 Task: Open a blank sheet, save the file as worklifeintg.doc Add Heading 'Techniques for managing work-life integration: 'Techniques for managing work-life integration:  Add the following points with tick bulletsAdd the following points with tick bullets 	Set boundaries_x000D_
	Prioritize_x000D_
	Practice self-care_x000D_
Select the entire thext and change line spacing to  1.5 Select the entire text and apply  Outside Borders ,change the font size of heading and points to 26
Action: Mouse moved to (38, 76)
Screenshot: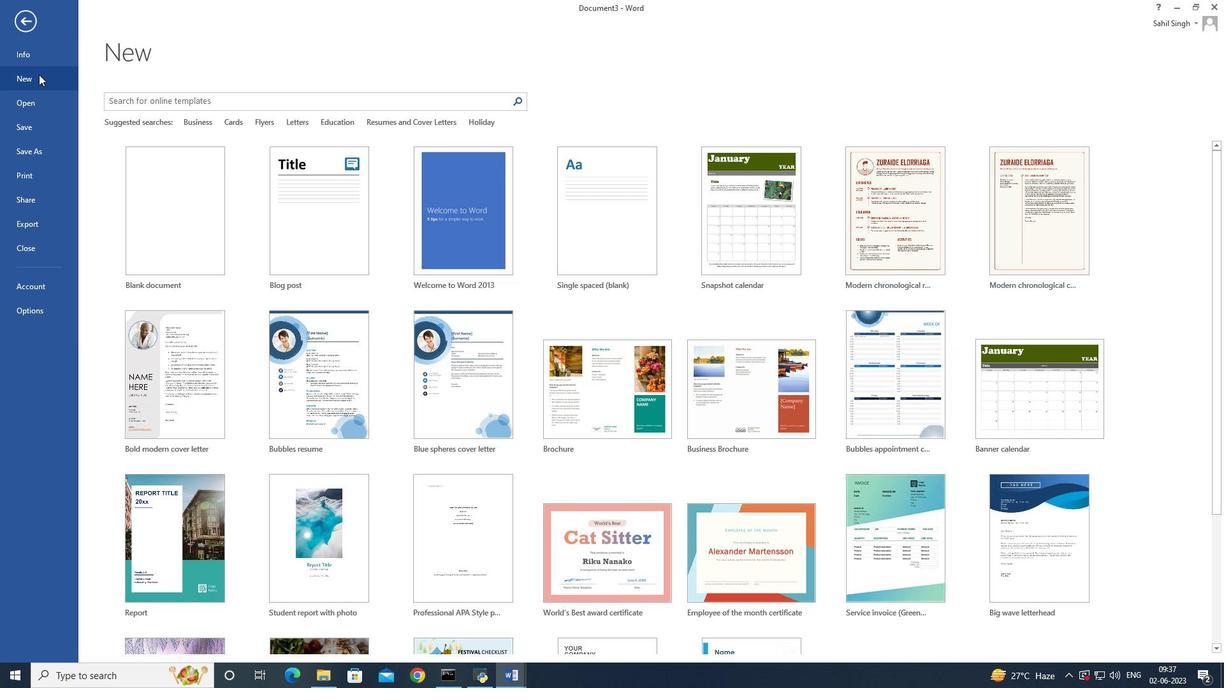 
Action: Mouse pressed left at (38, 76)
Screenshot: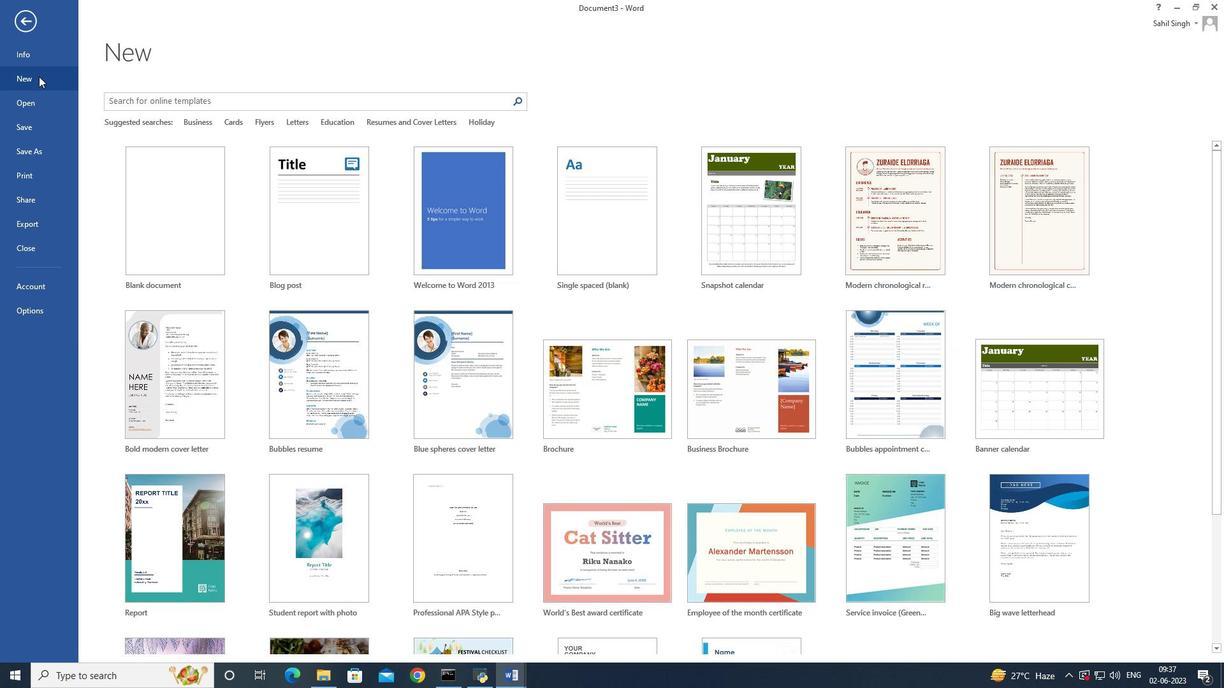 
Action: Mouse moved to (146, 181)
Screenshot: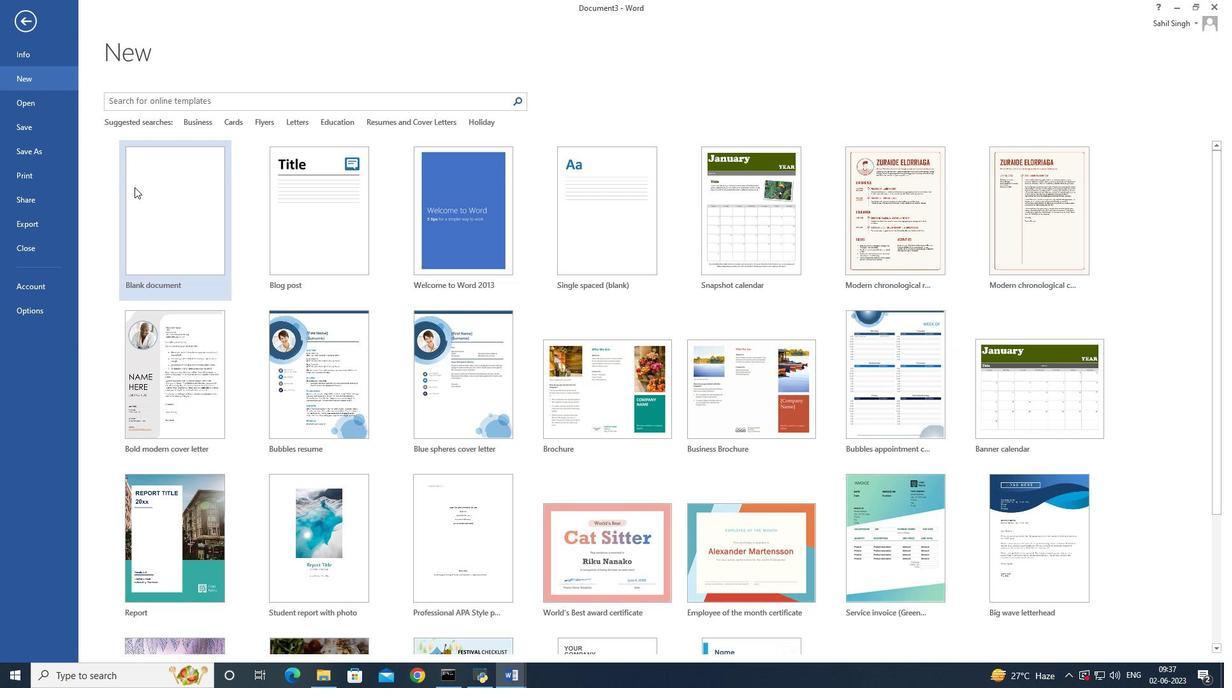 
Action: Mouse pressed left at (146, 181)
Screenshot: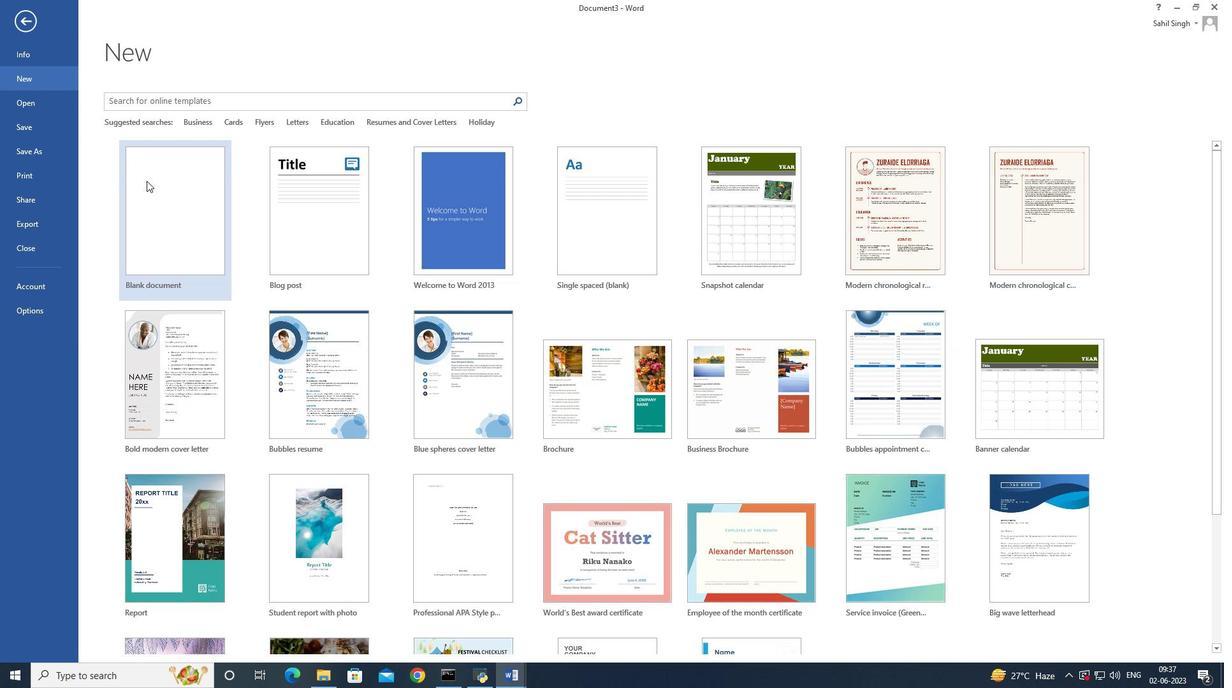 
Action: Mouse moved to (19, 22)
Screenshot: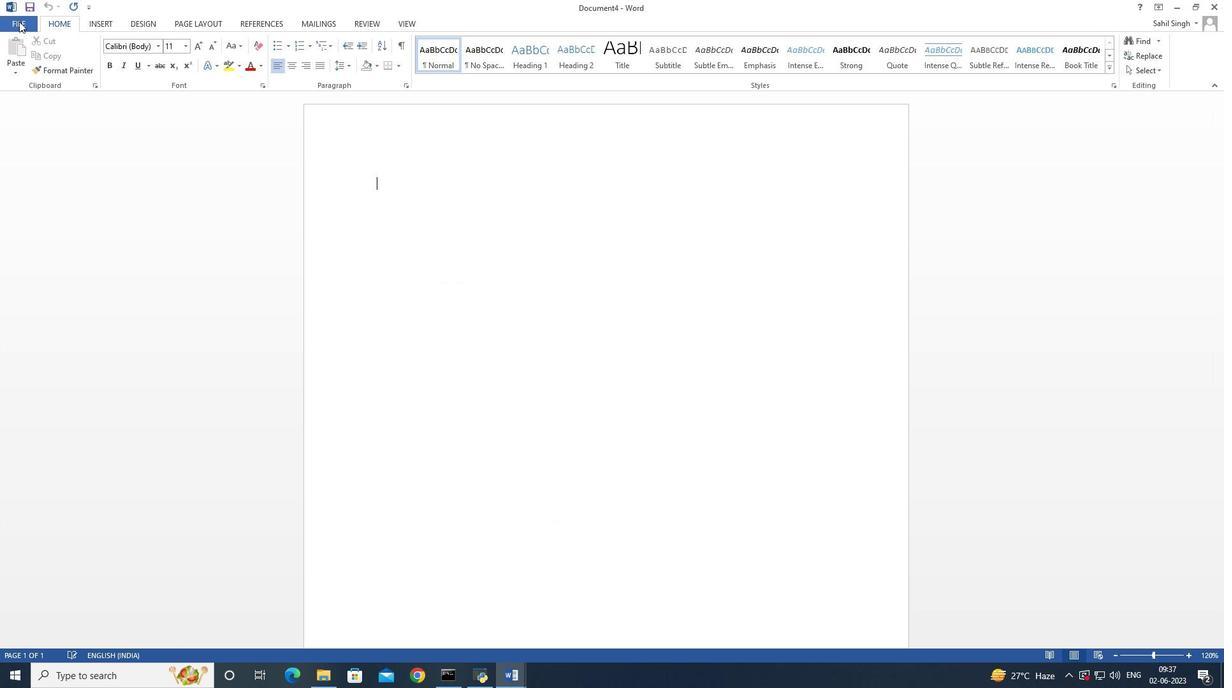 
Action: Mouse pressed left at (19, 22)
Screenshot: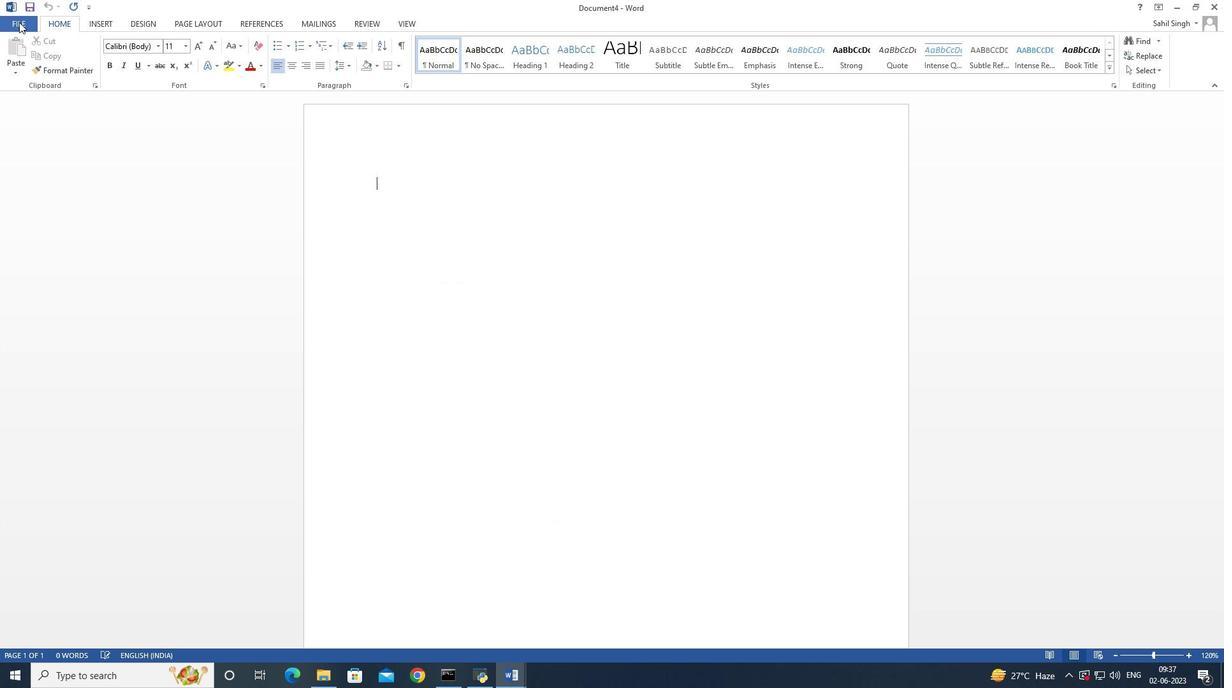 
Action: Mouse moved to (43, 153)
Screenshot: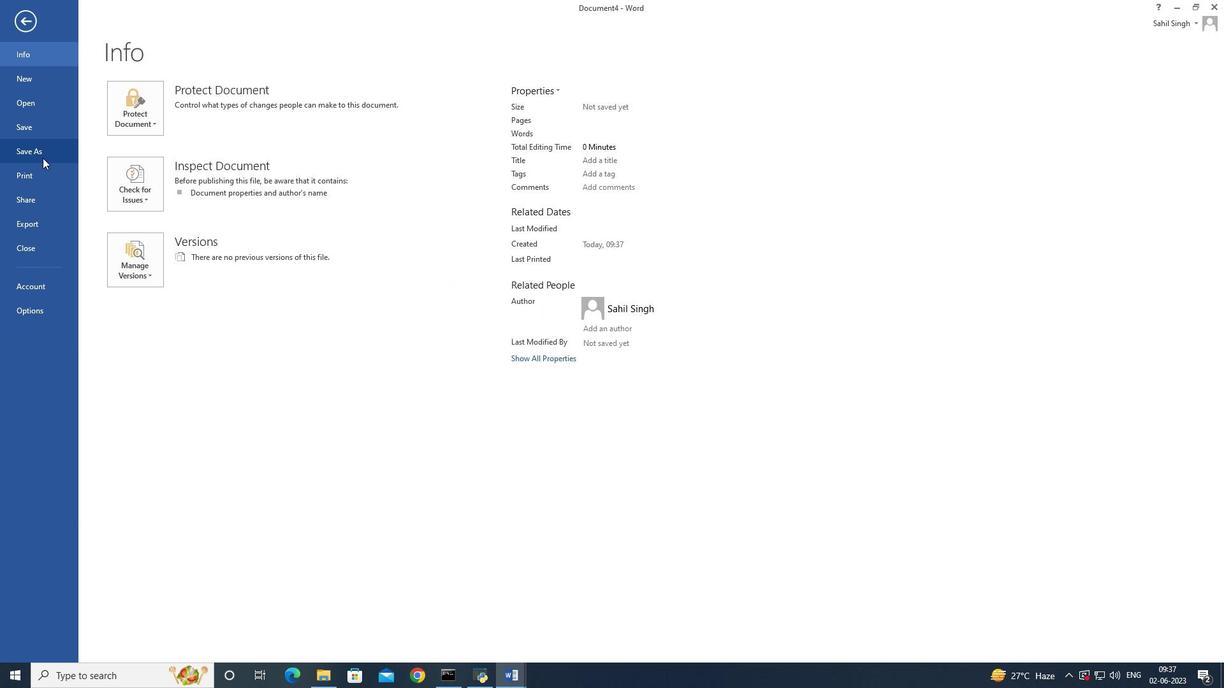 
Action: Mouse pressed left at (43, 153)
Screenshot: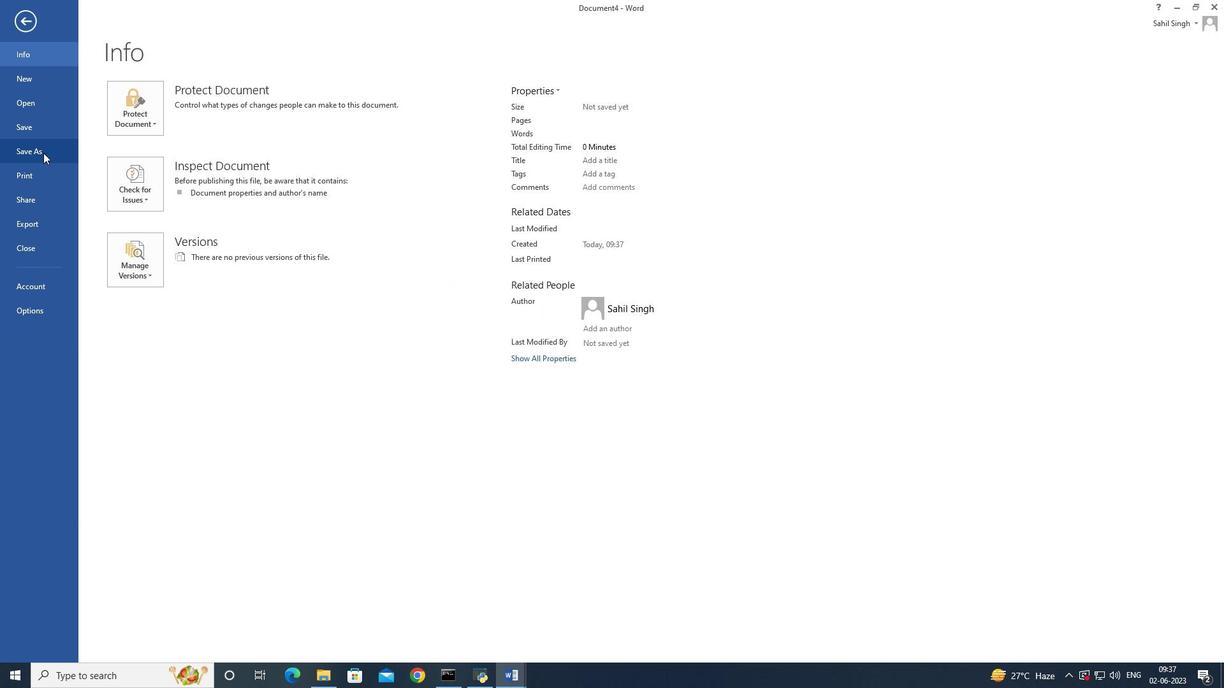 
Action: Mouse moved to (366, 137)
Screenshot: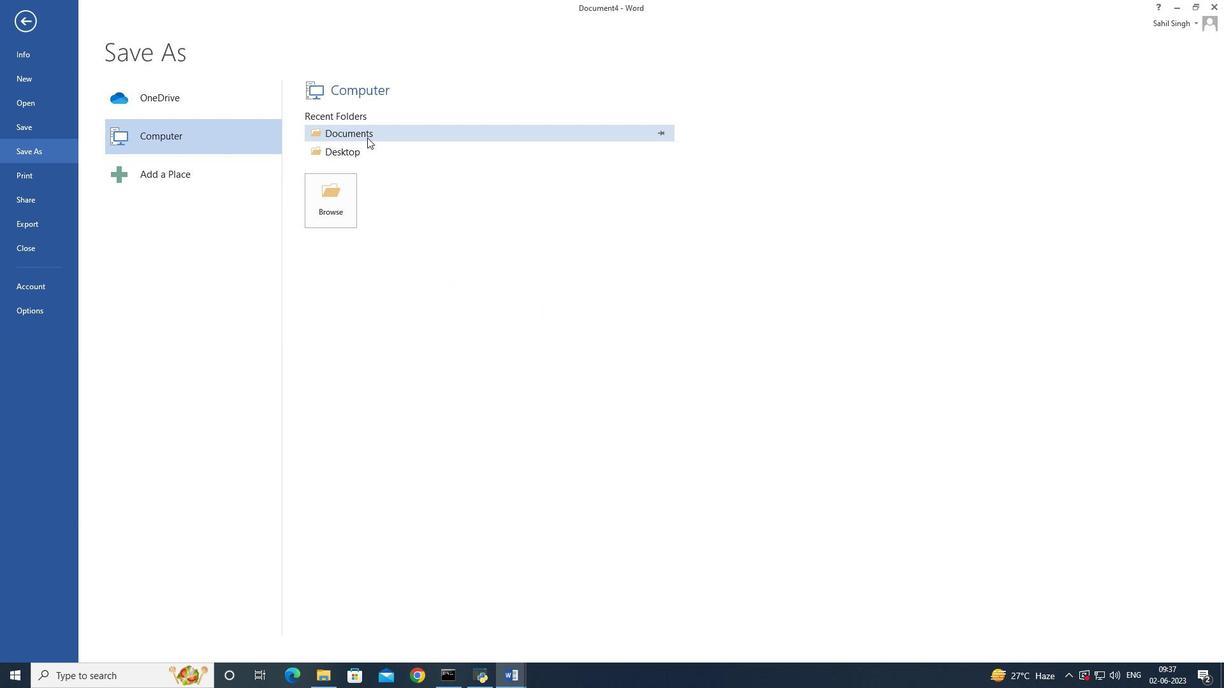 
Action: Mouse pressed left at (366, 137)
Screenshot: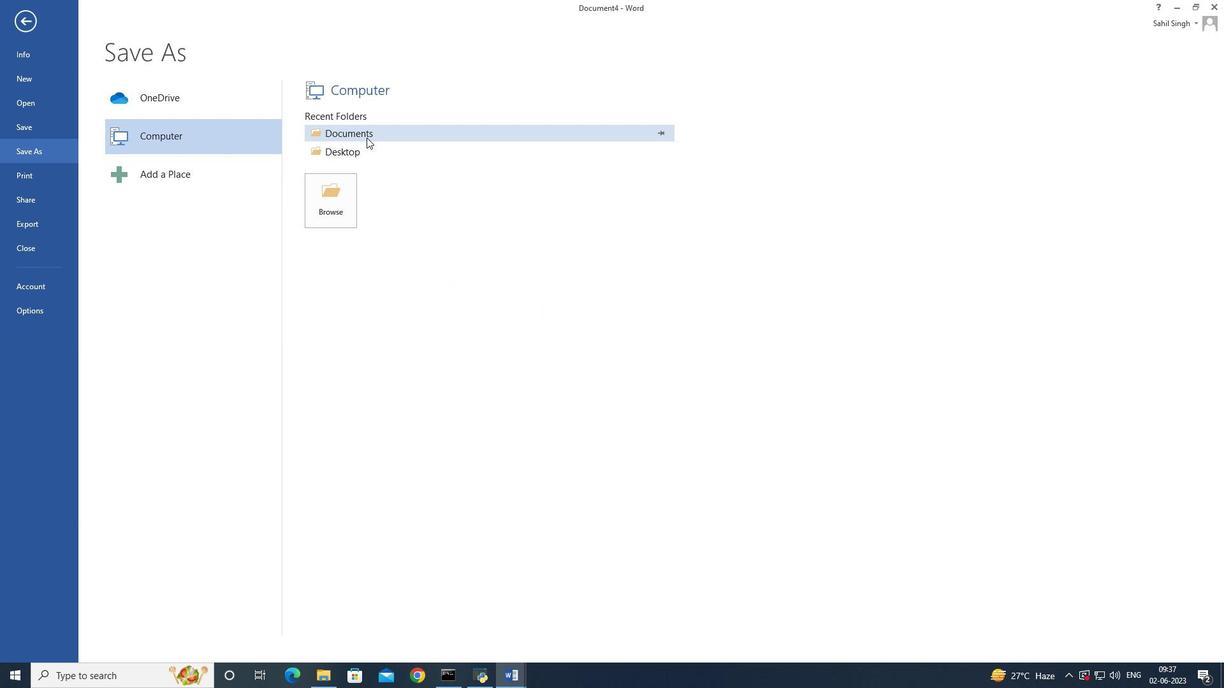 
Action: Mouse moved to (146, 286)
Screenshot: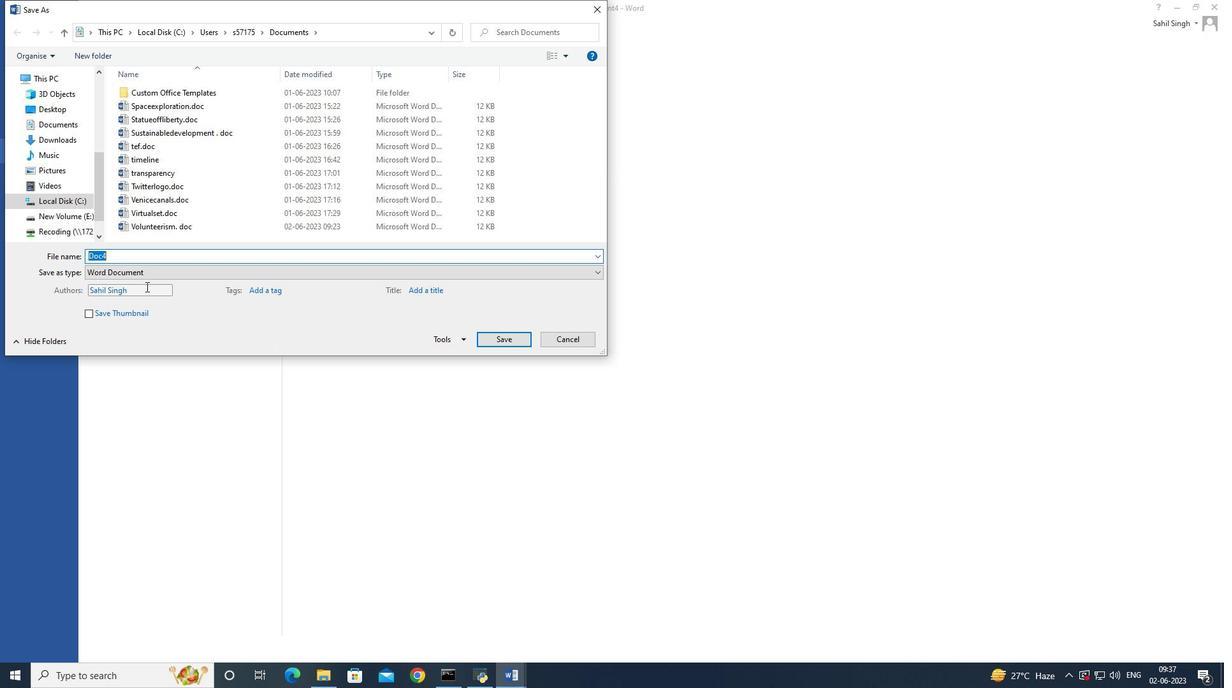
Action: Key pressed <Key.backspace><Key.shift>Worklifeintg,<Key.backspace>.<Key.space>doc
Screenshot: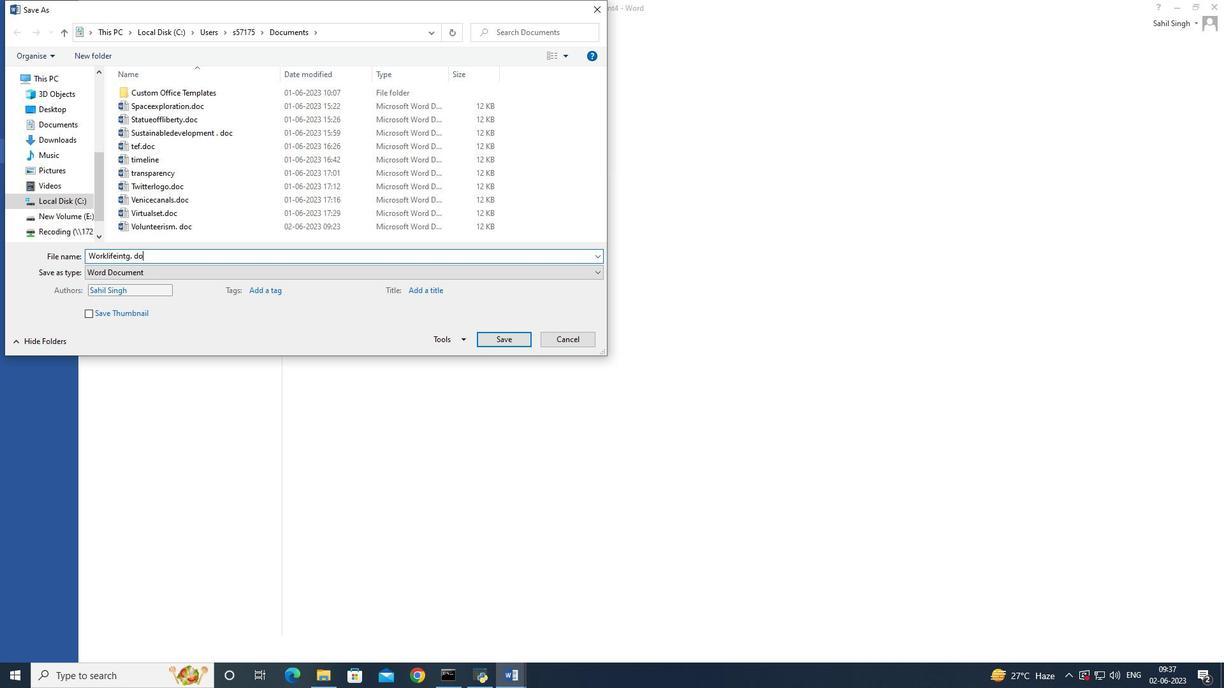 
Action: Mouse moved to (507, 338)
Screenshot: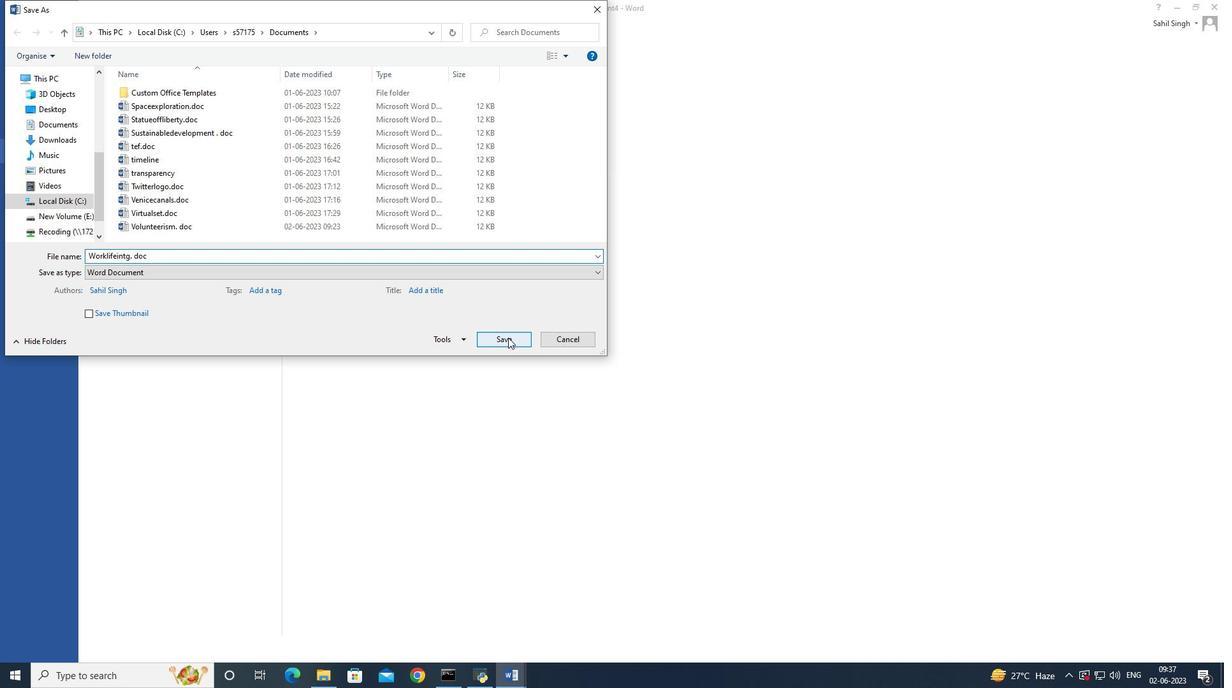 
Action: Mouse pressed left at (507, 338)
Screenshot: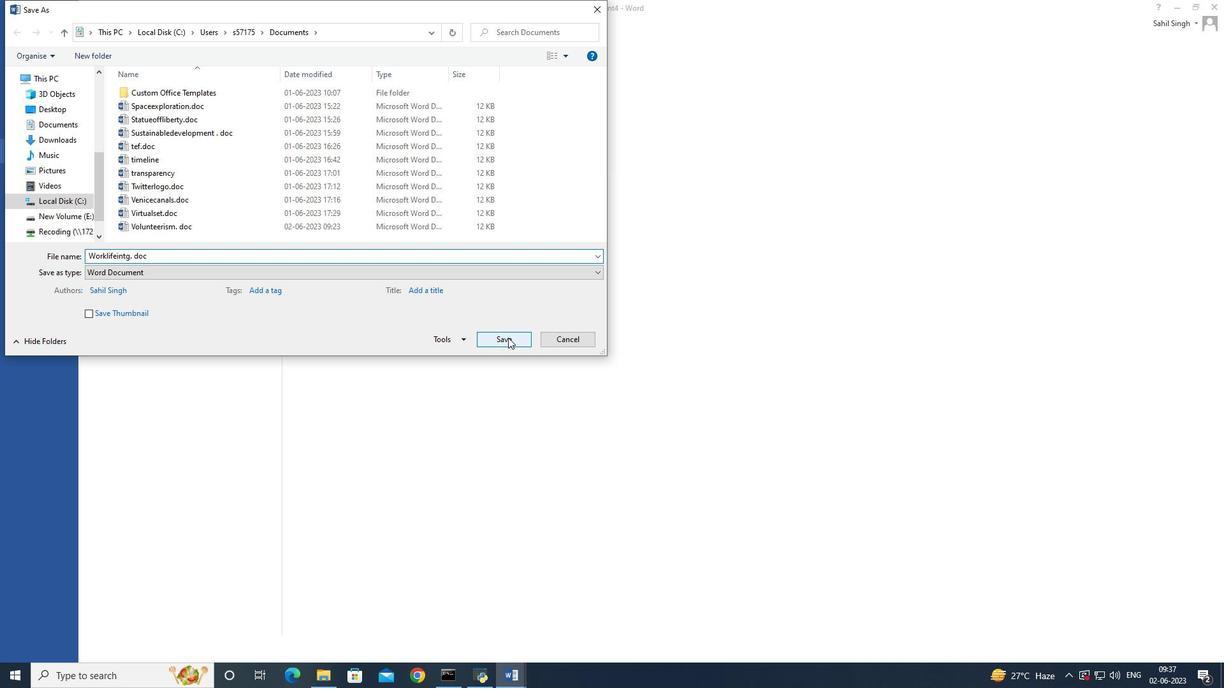 
Action: Mouse moved to (528, 54)
Screenshot: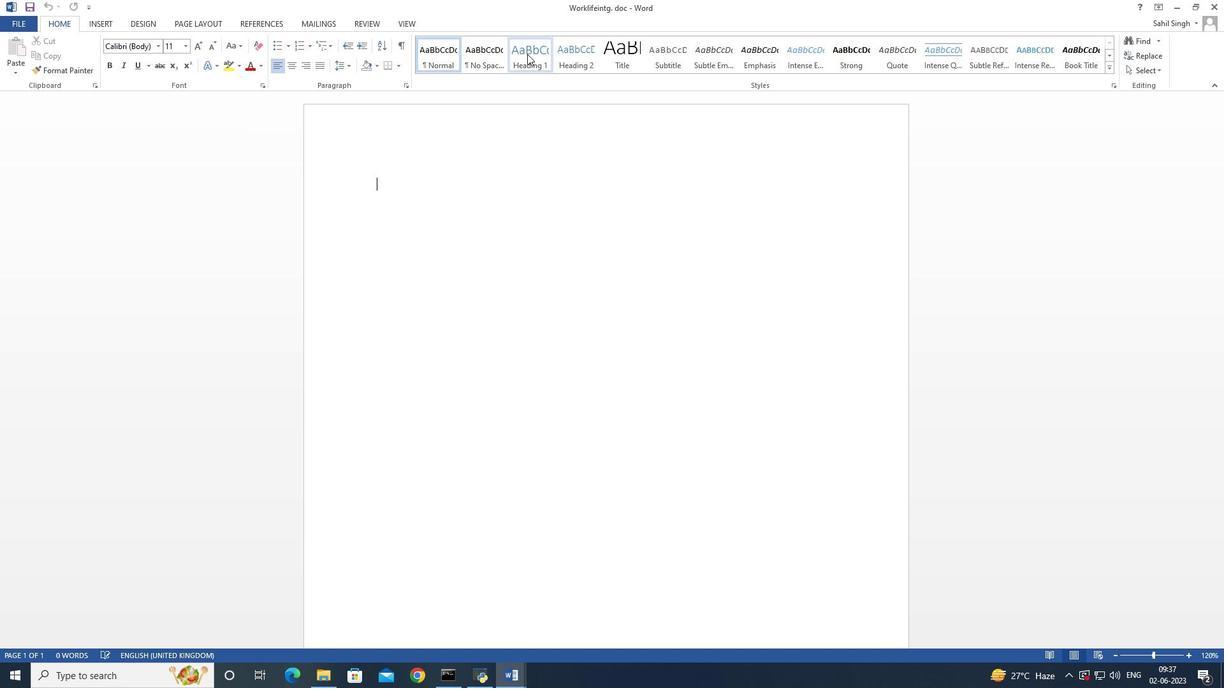 
Action: Mouse pressed left at (528, 54)
Screenshot: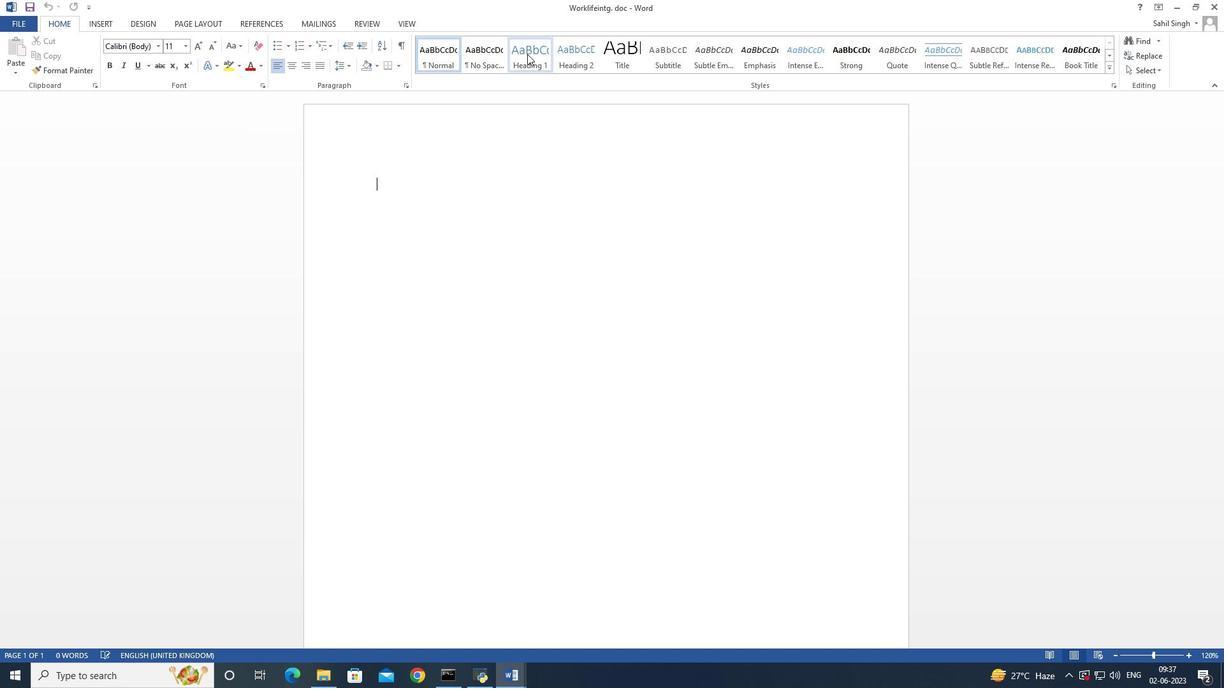 
Action: Mouse moved to (380, 214)
Screenshot: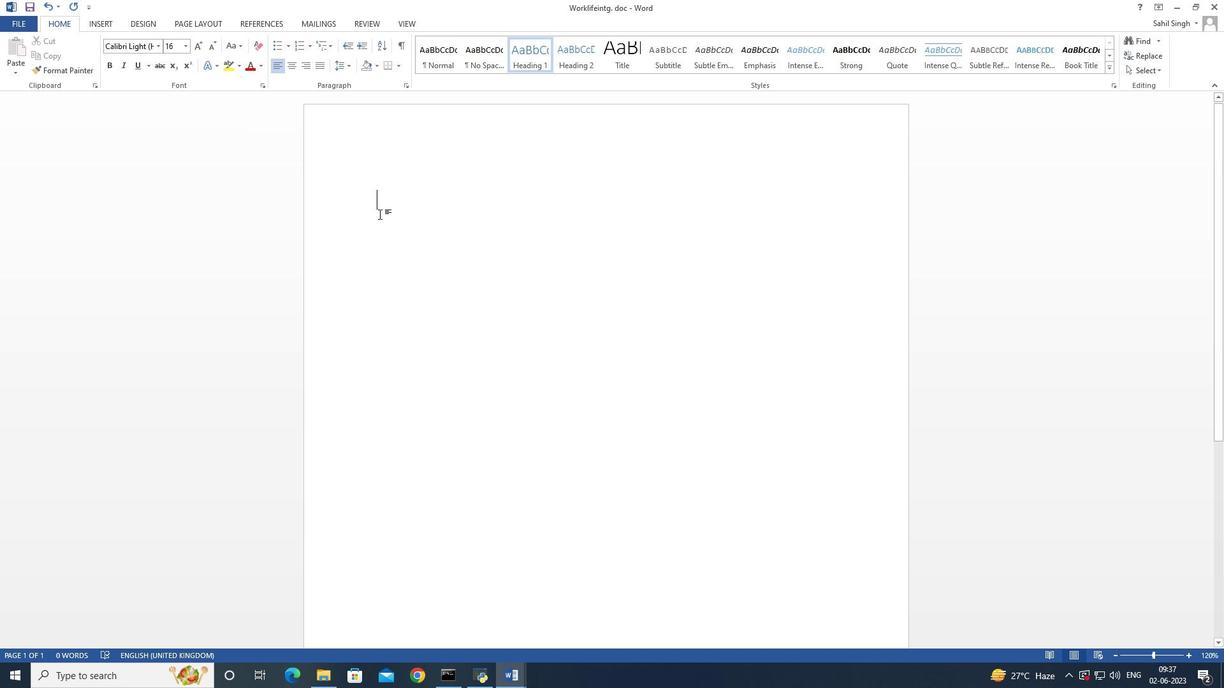 
Action: Key pressed <Key.shift>Techinques<Key.space>for<Key.space><Key.backspace><Key.backspace><Key.backspace><Key.backspace><Key.backspace><Key.backspace><Key.backspace><Key.backspace><Key.backspace><Key.backspace><Key.backspace><Key.backspace><Key.backspace><Key.backspace>echniques<Key.space>for<Key.space>managing<Key.space><Key.shift>W<Key.backspace>work-life<Key.space>inter<Key.backspace>gration<Key.space><Key.enter>
Screenshot: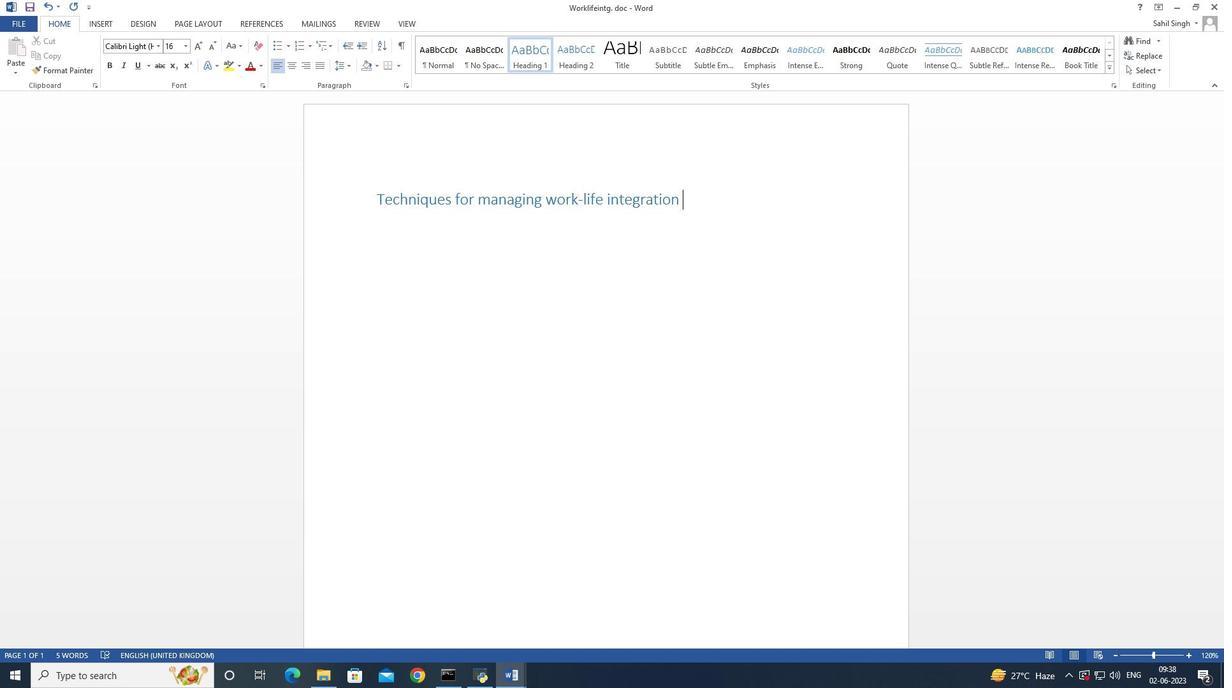 
Action: Mouse moved to (287, 51)
Screenshot: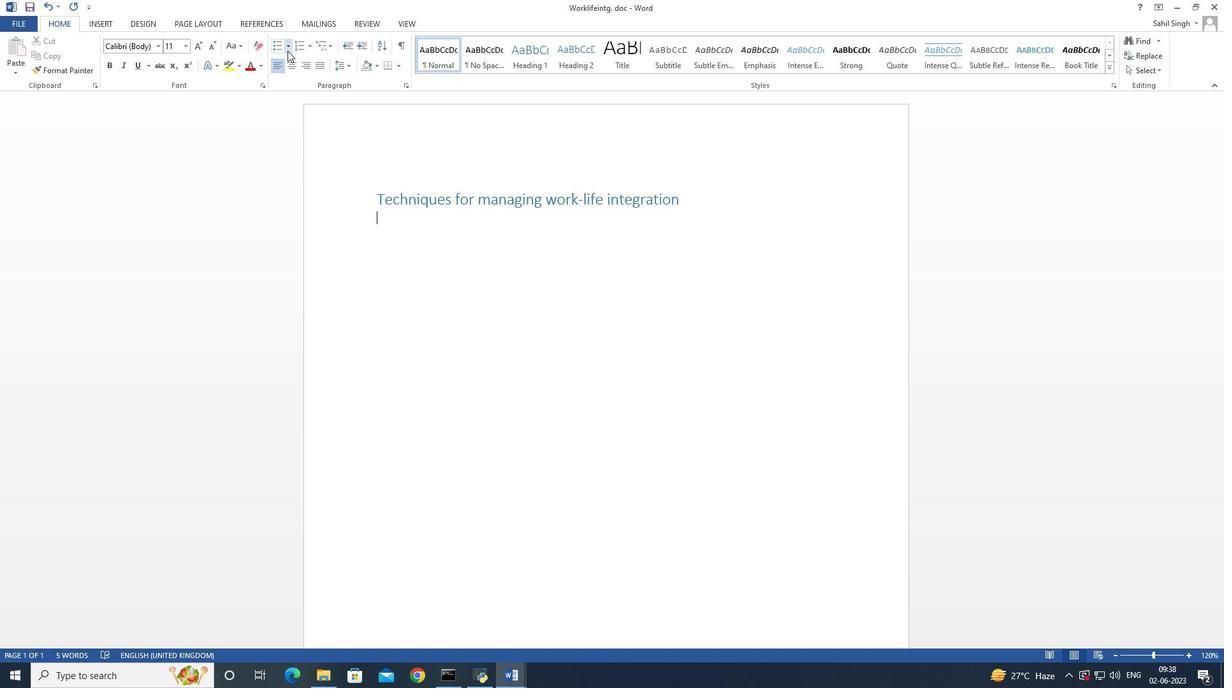
Action: Mouse pressed left at (287, 51)
Screenshot: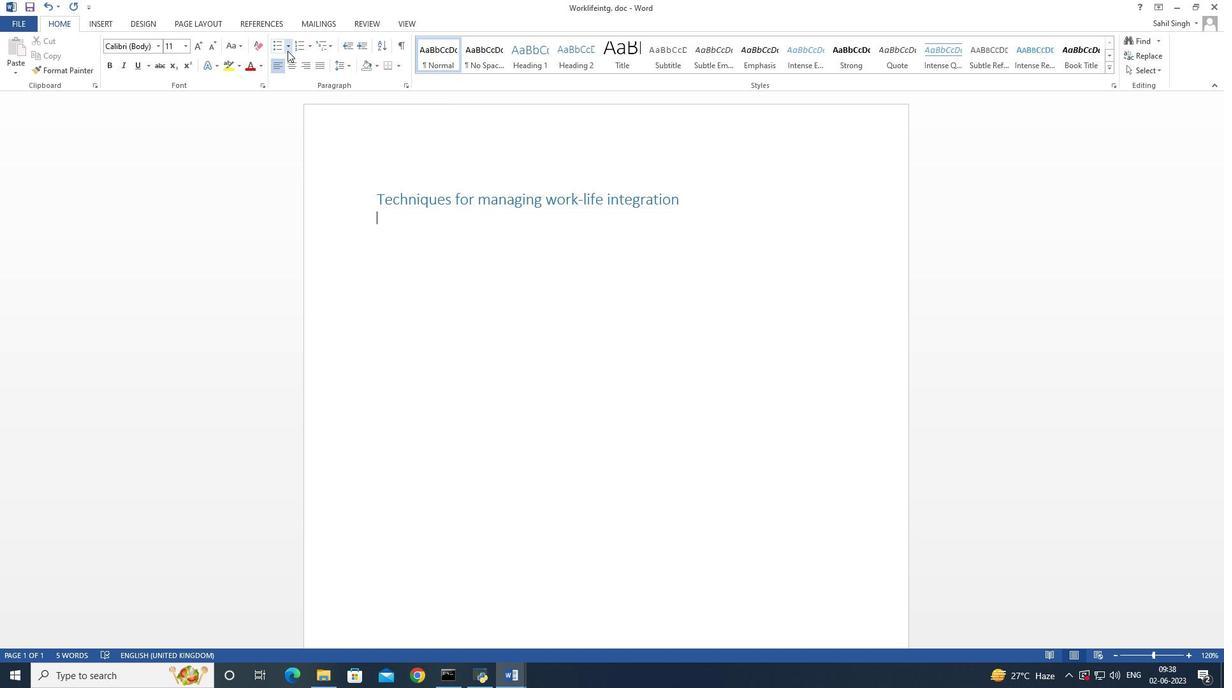
Action: Mouse moved to (315, 113)
Screenshot: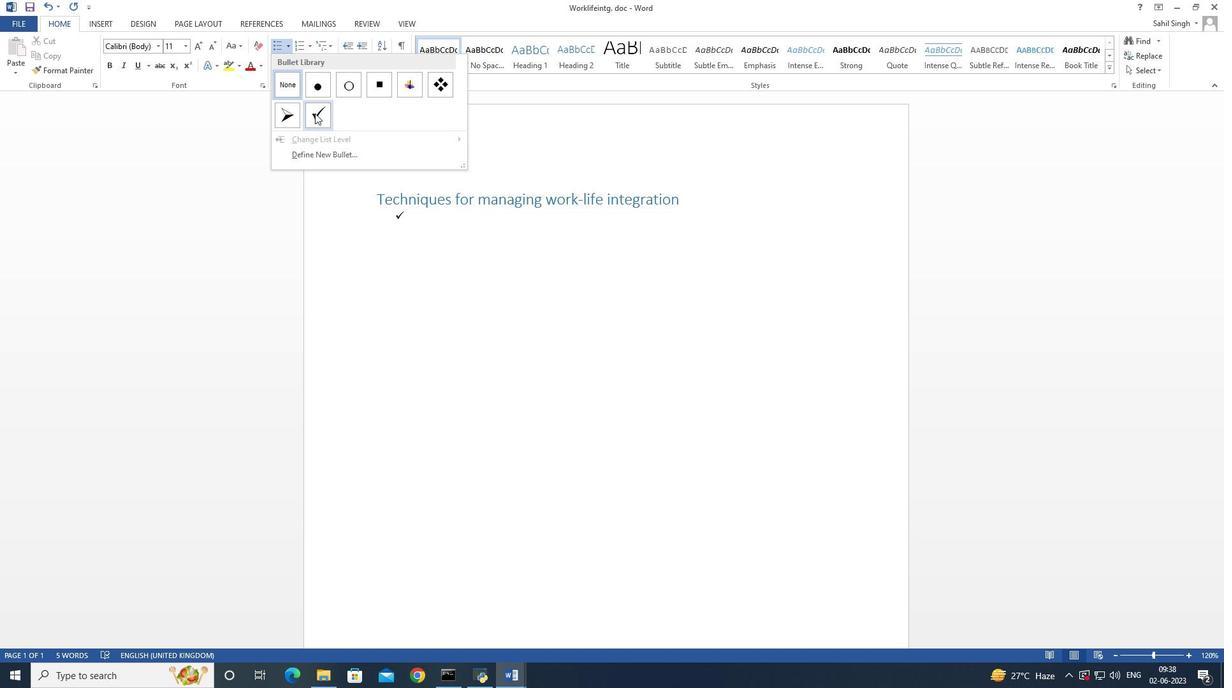 
Action: Mouse pressed left at (315, 113)
Screenshot: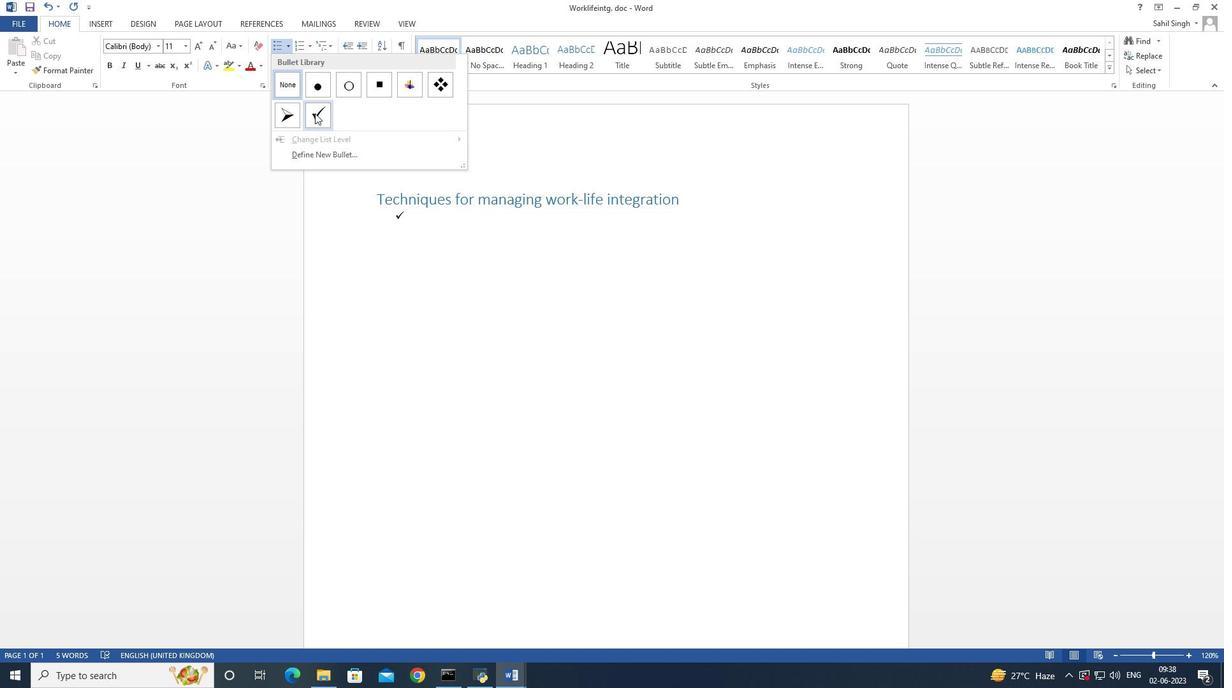 
Action: Mouse moved to (316, 113)
Screenshot: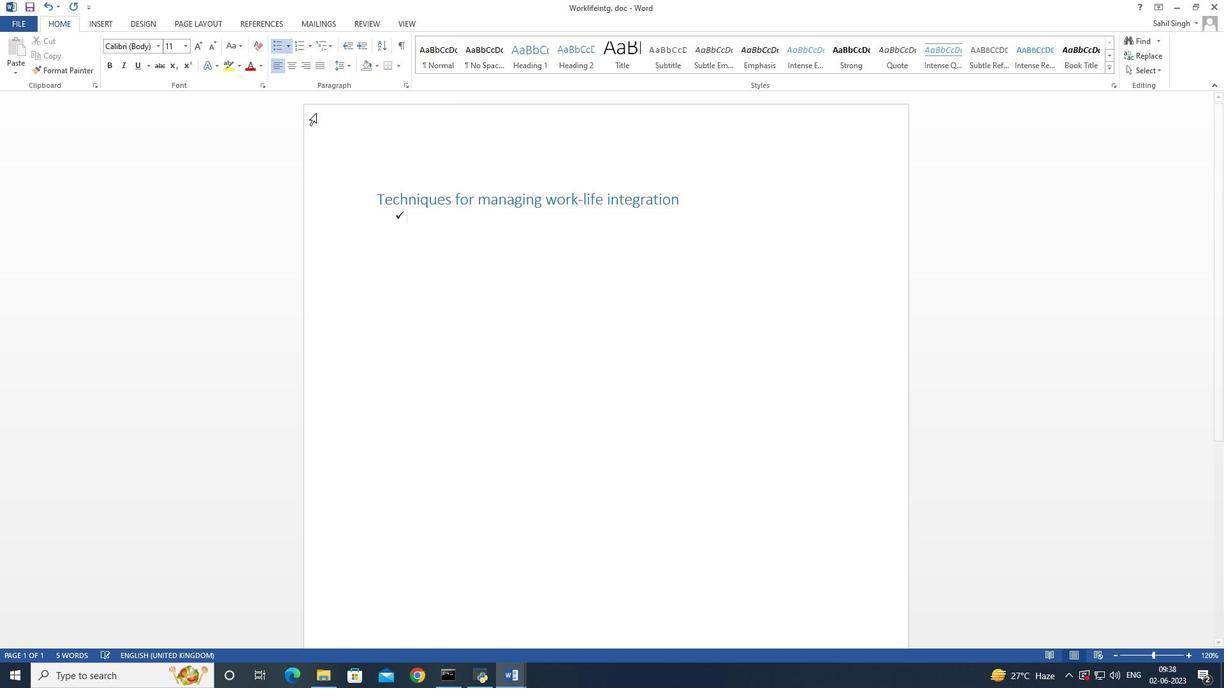 
Action: Key pressed <Key.shift>Pro<Key.backspace>ioritizw<Key.backspace>e<Key.enter>practice<Key.space>self<Key.space>-care
Screenshot: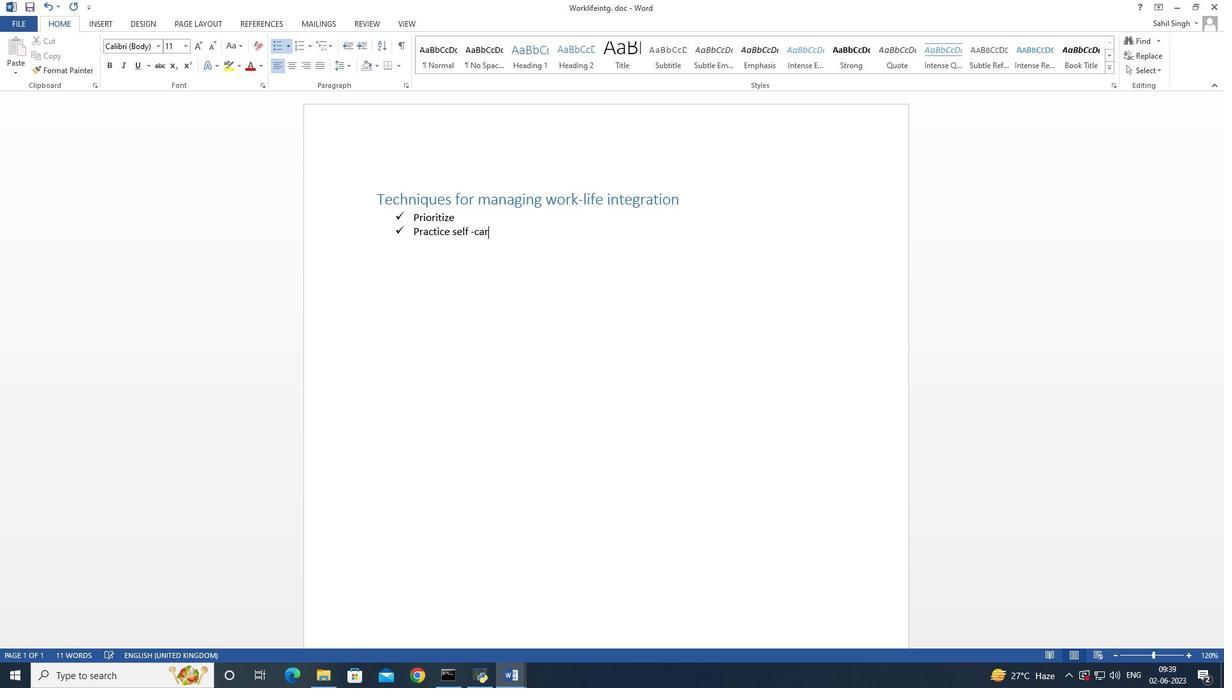 
Action: Mouse moved to (496, 233)
Screenshot: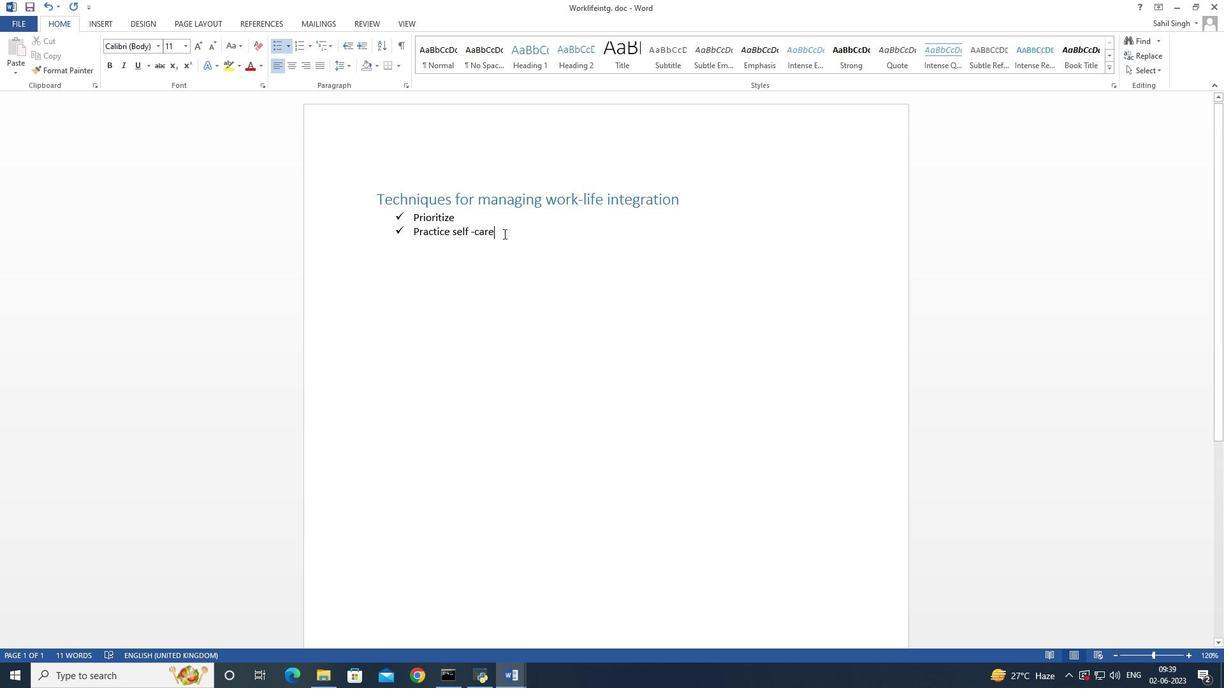 
Action: Mouse pressed left at (496, 233)
Screenshot: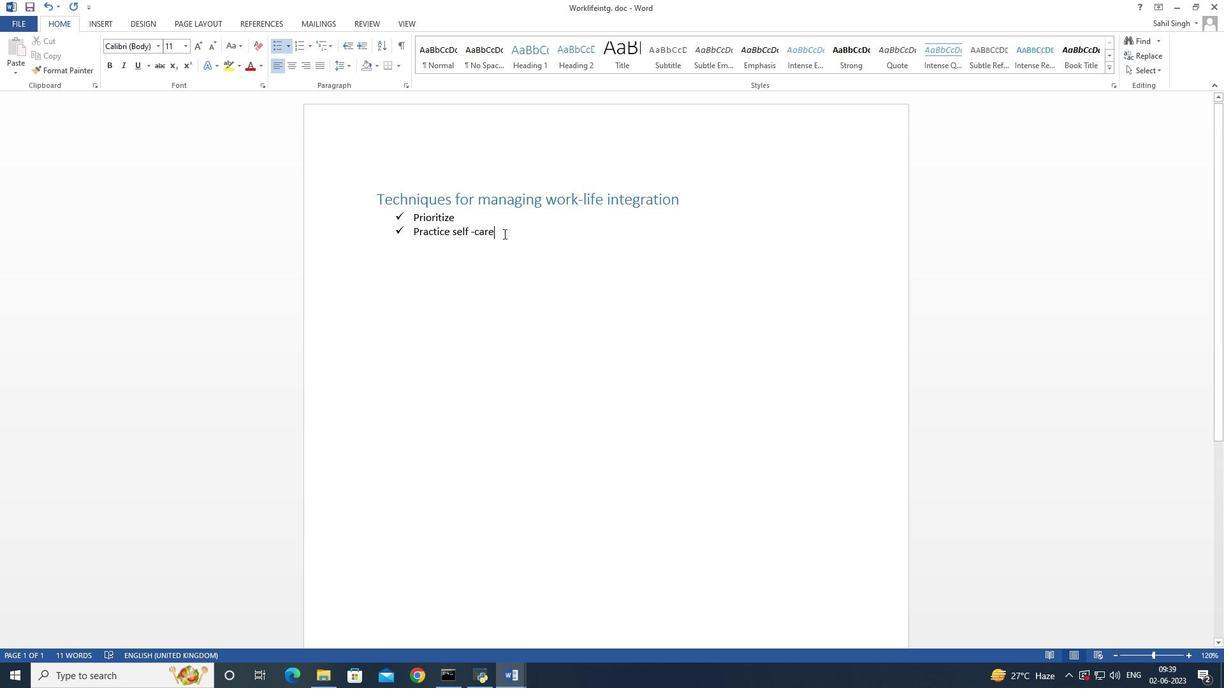 
Action: Mouse moved to (350, 68)
Screenshot: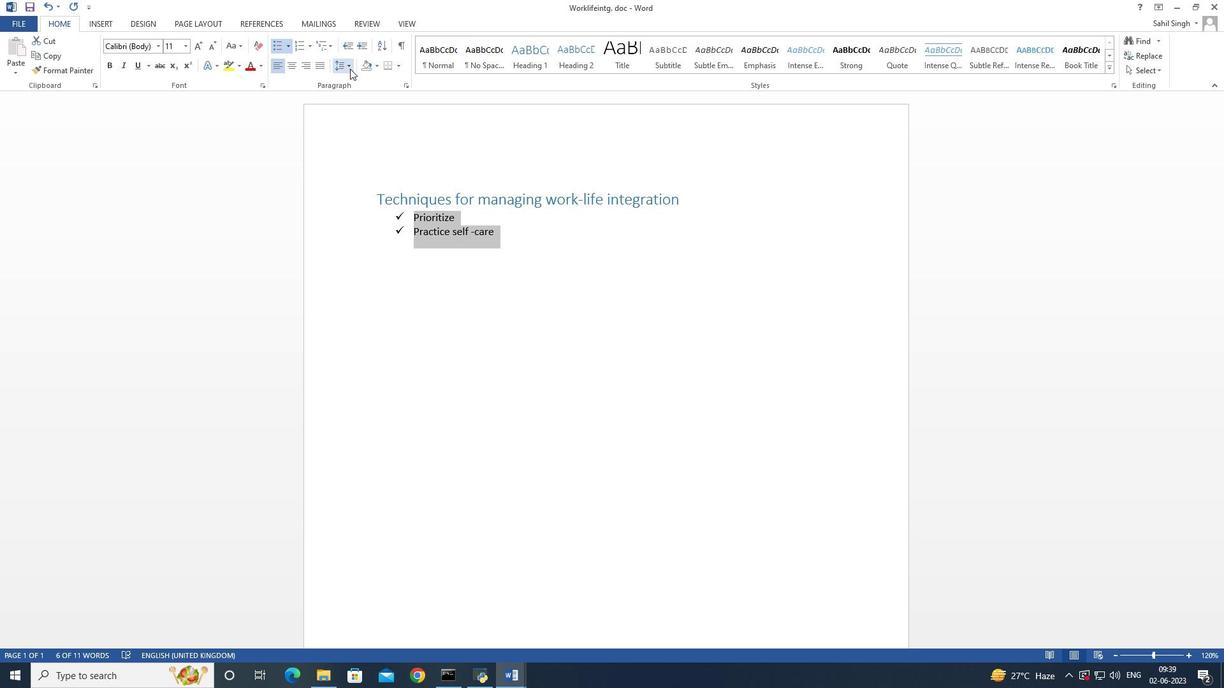 
Action: Mouse pressed left at (350, 68)
Screenshot: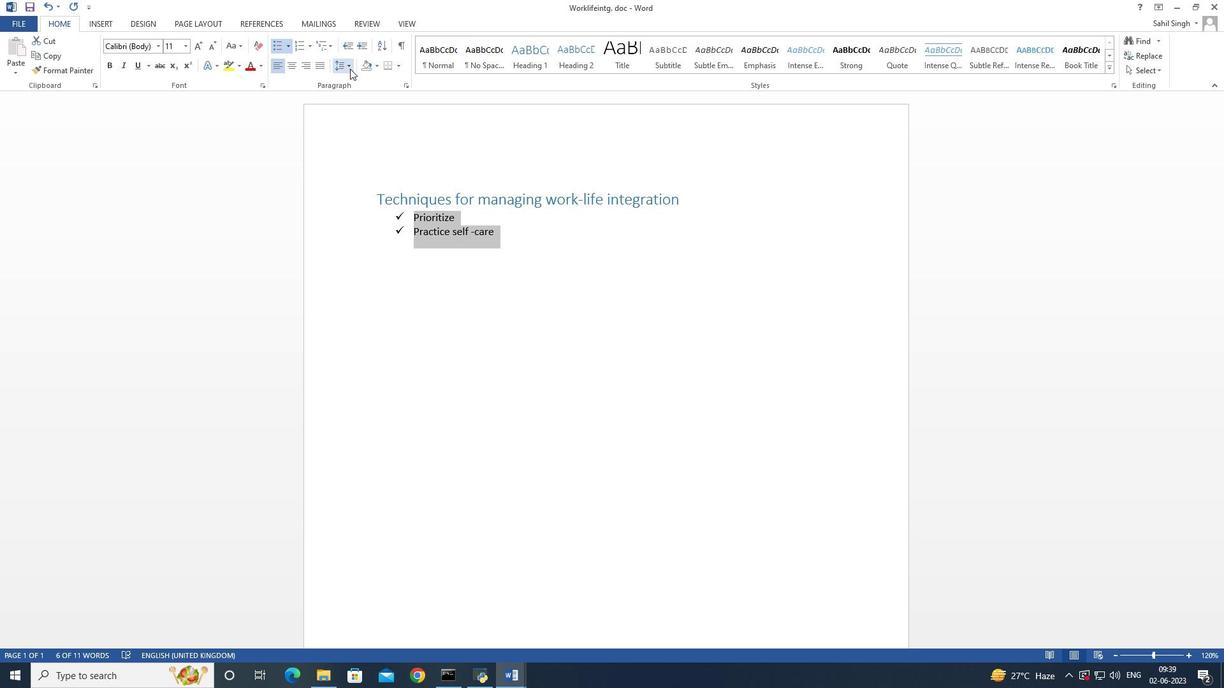 
Action: Mouse moved to (371, 115)
Screenshot: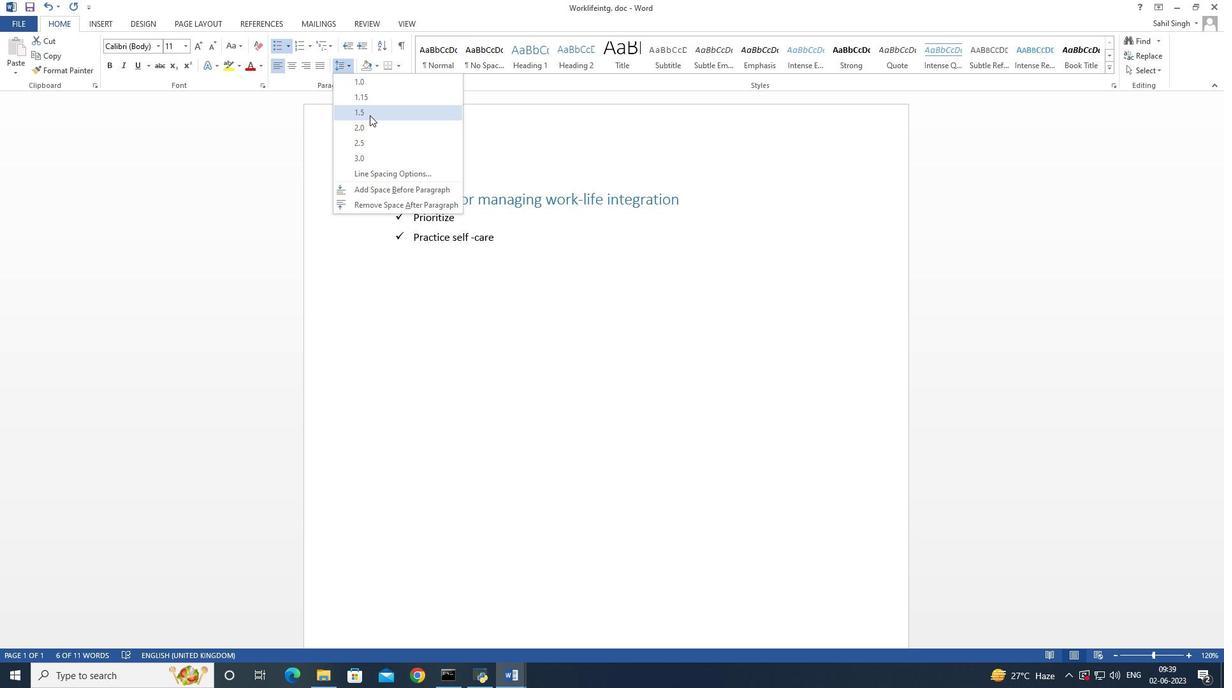 
Action: Mouse pressed left at (371, 115)
Screenshot: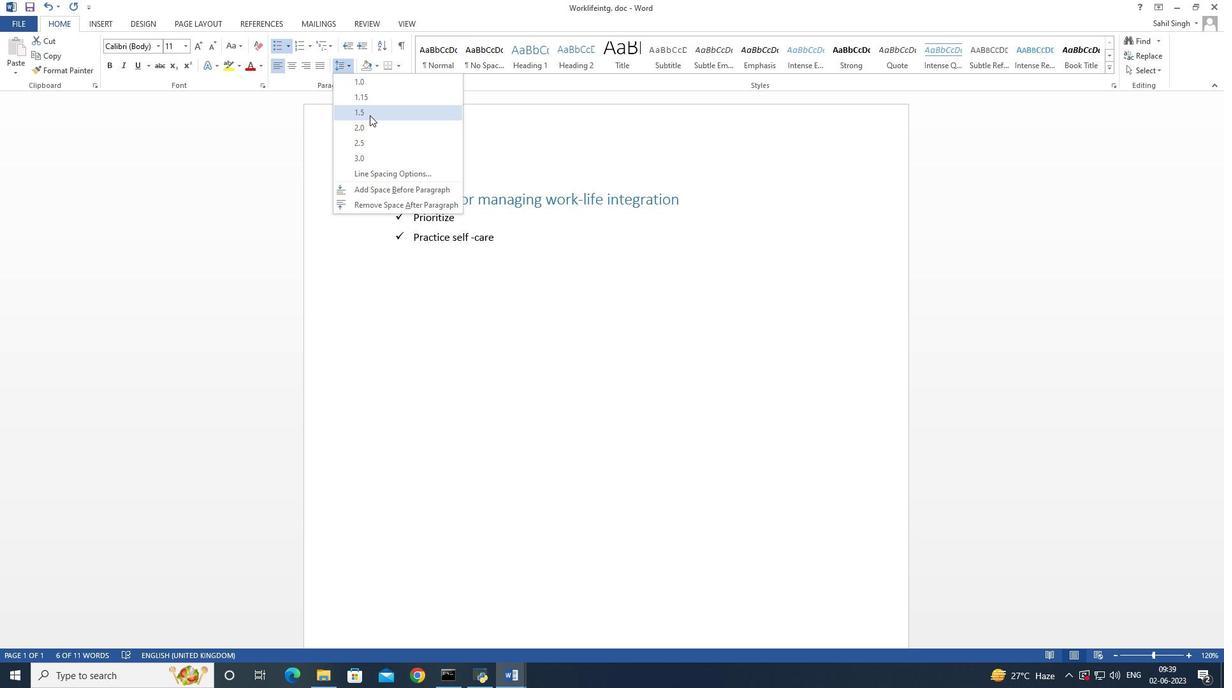 
Action: Mouse moved to (343, 298)
Screenshot: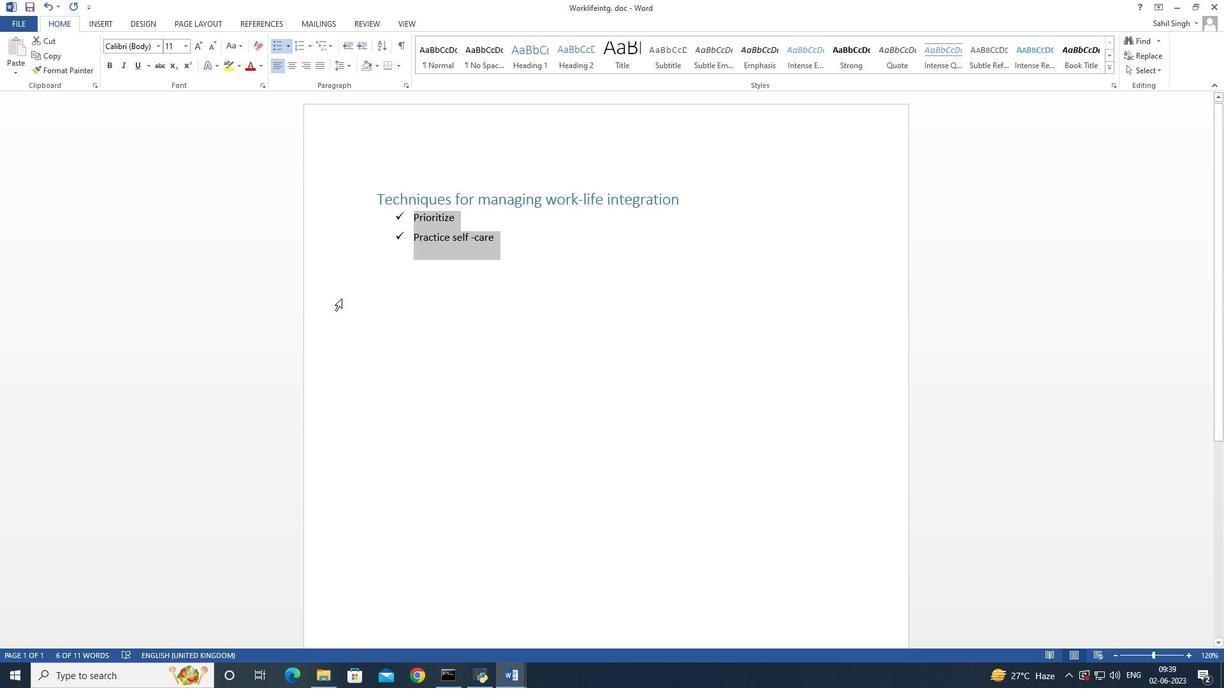 
Action: Mouse pressed left at (343, 298)
Screenshot: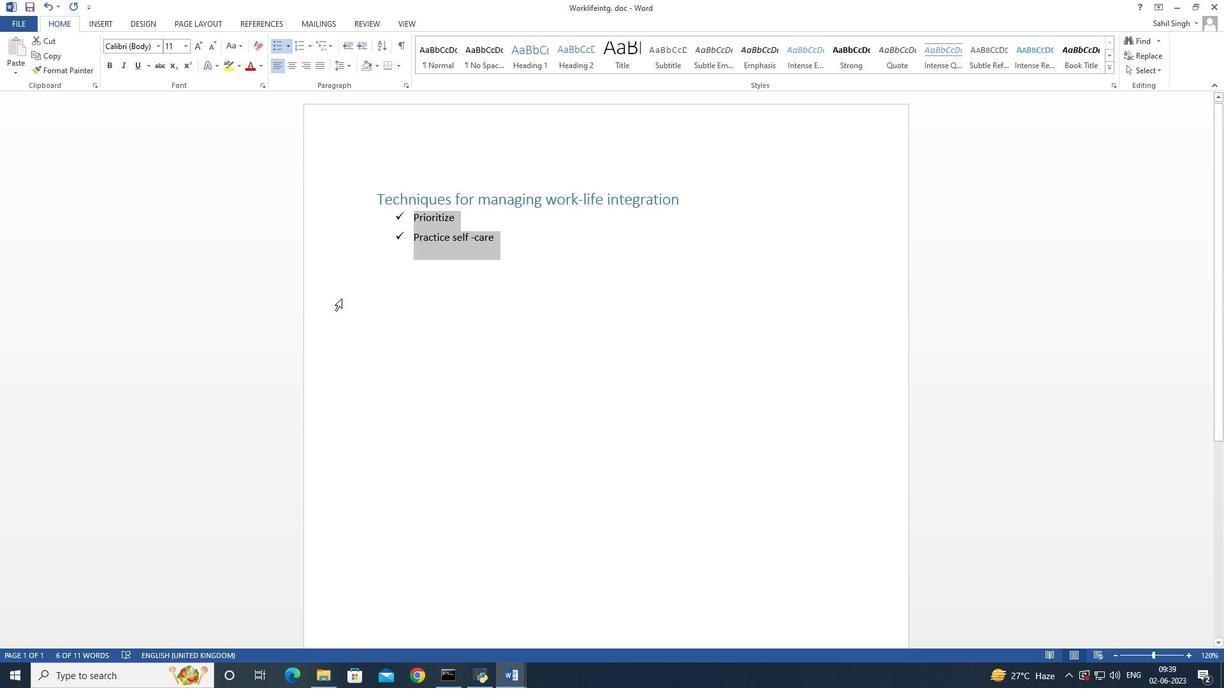 
Action: Mouse moved to (568, 349)
Screenshot: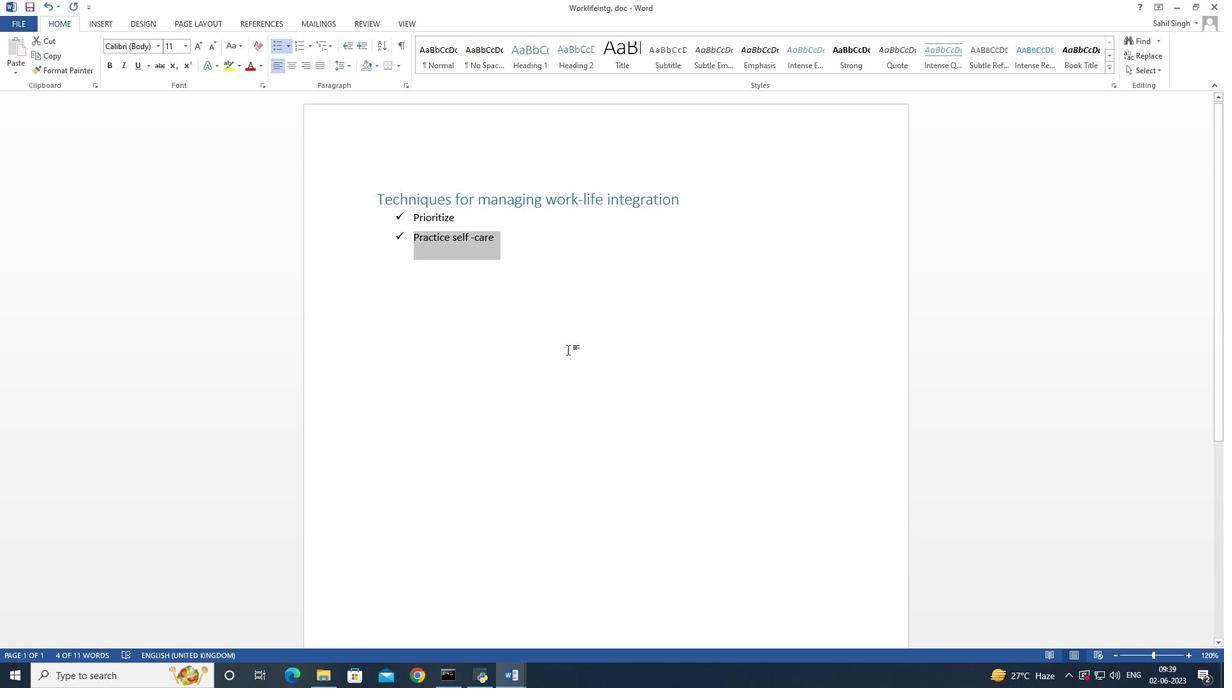 
Action: Mouse pressed left at (568, 349)
Screenshot: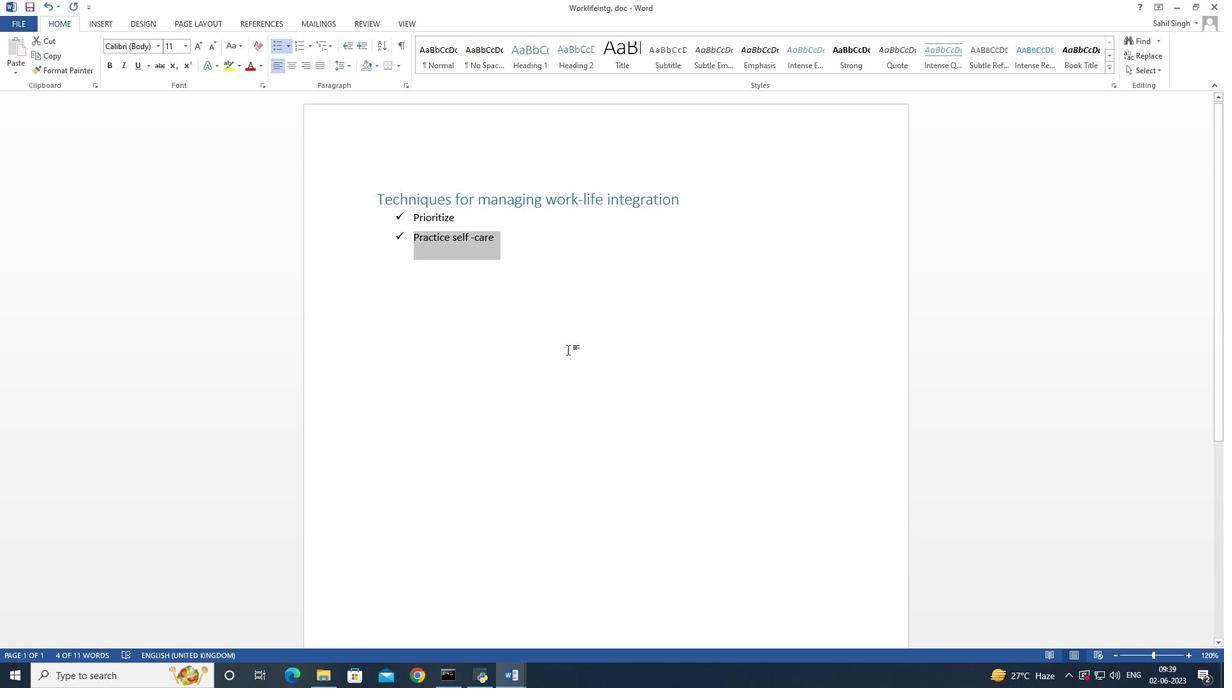 
Action: Mouse moved to (499, 239)
Screenshot: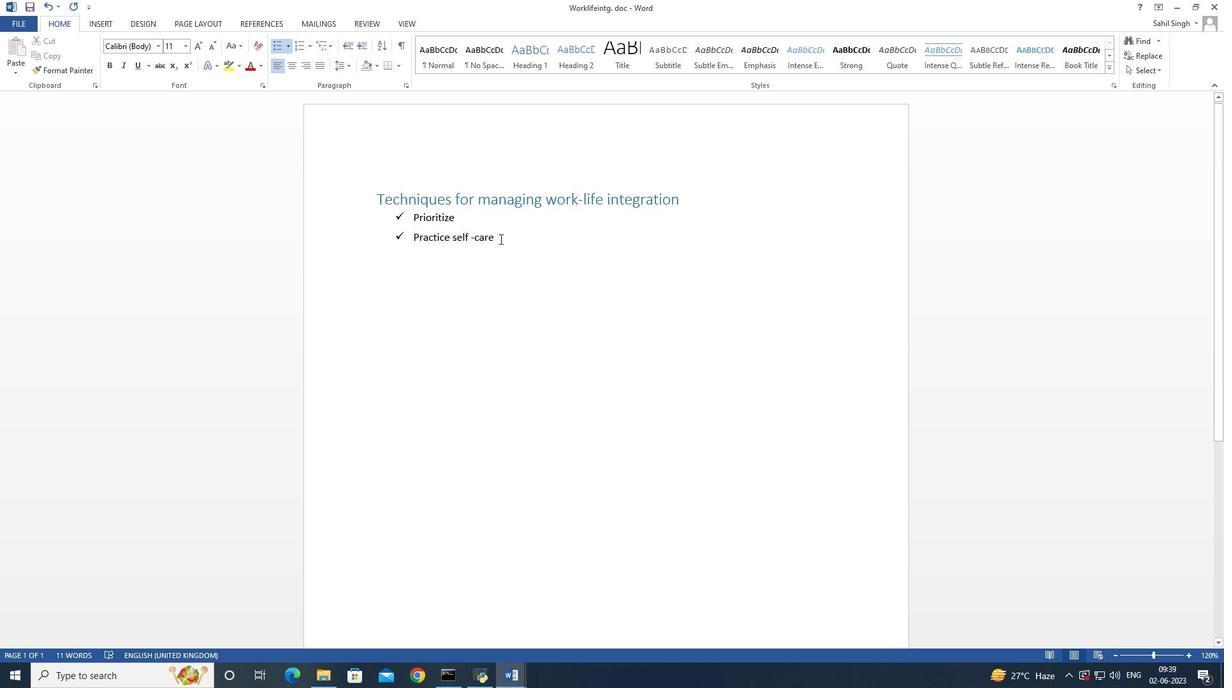 
Action: Mouse pressed left at (499, 239)
Screenshot: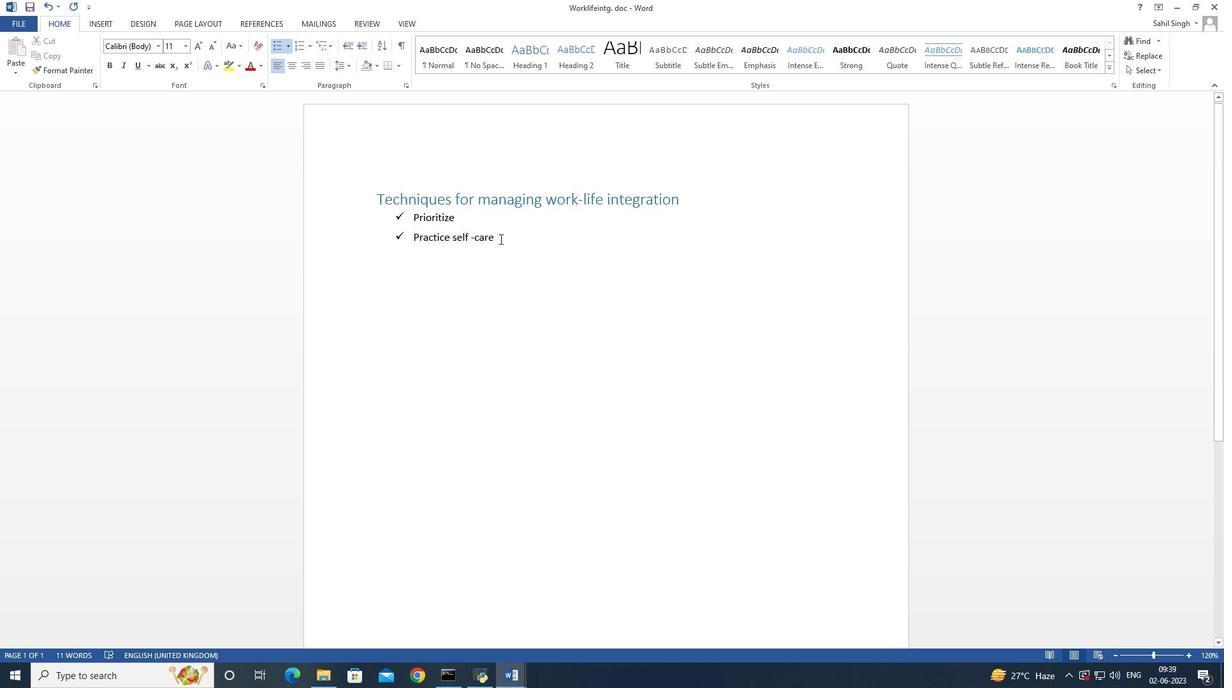 
Action: Mouse moved to (396, 65)
Screenshot: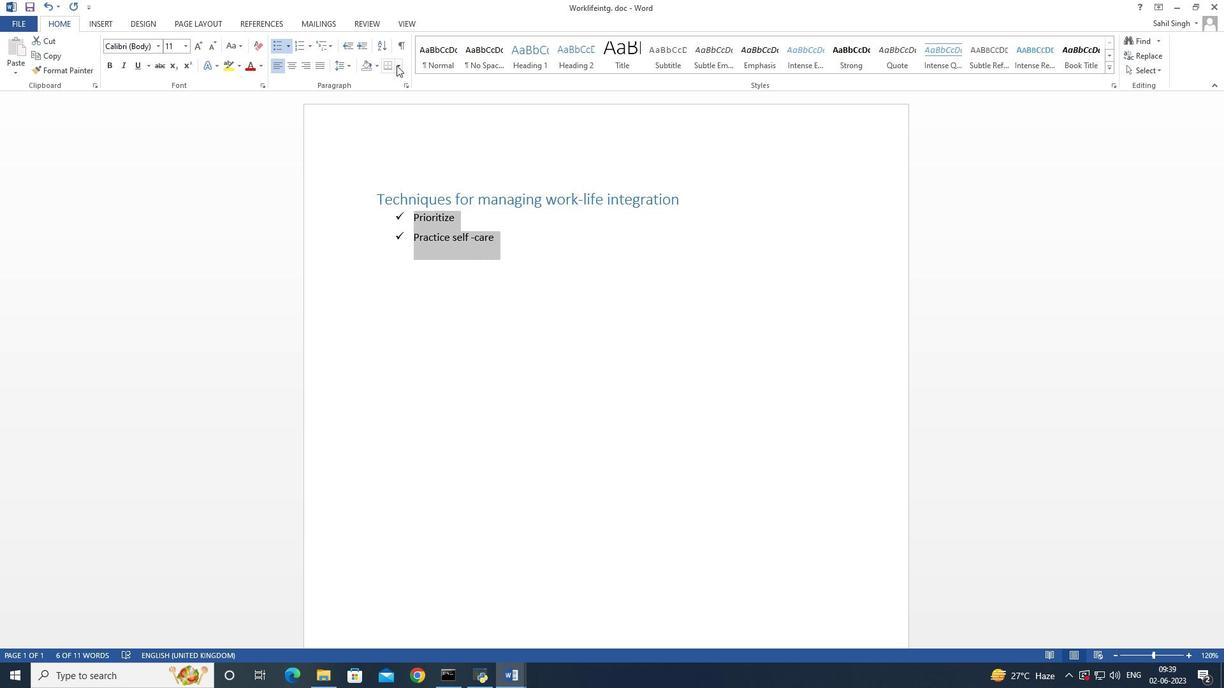 
Action: Mouse pressed left at (396, 65)
Screenshot: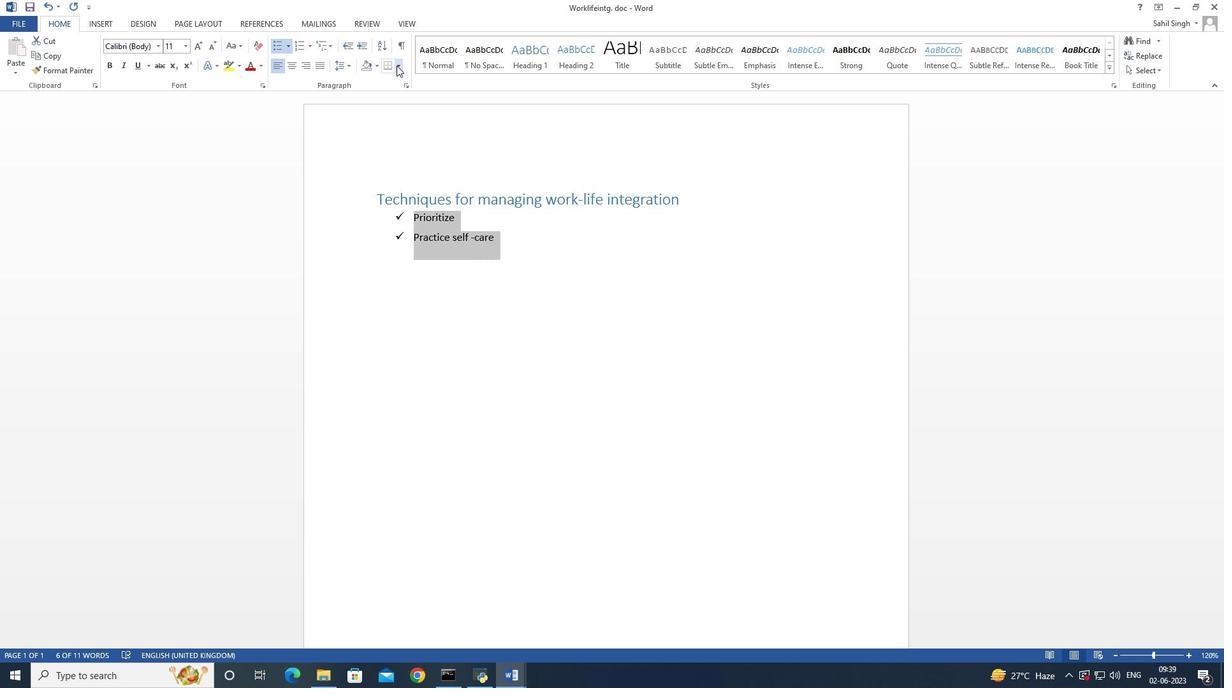 
Action: Mouse moved to (461, 174)
Screenshot: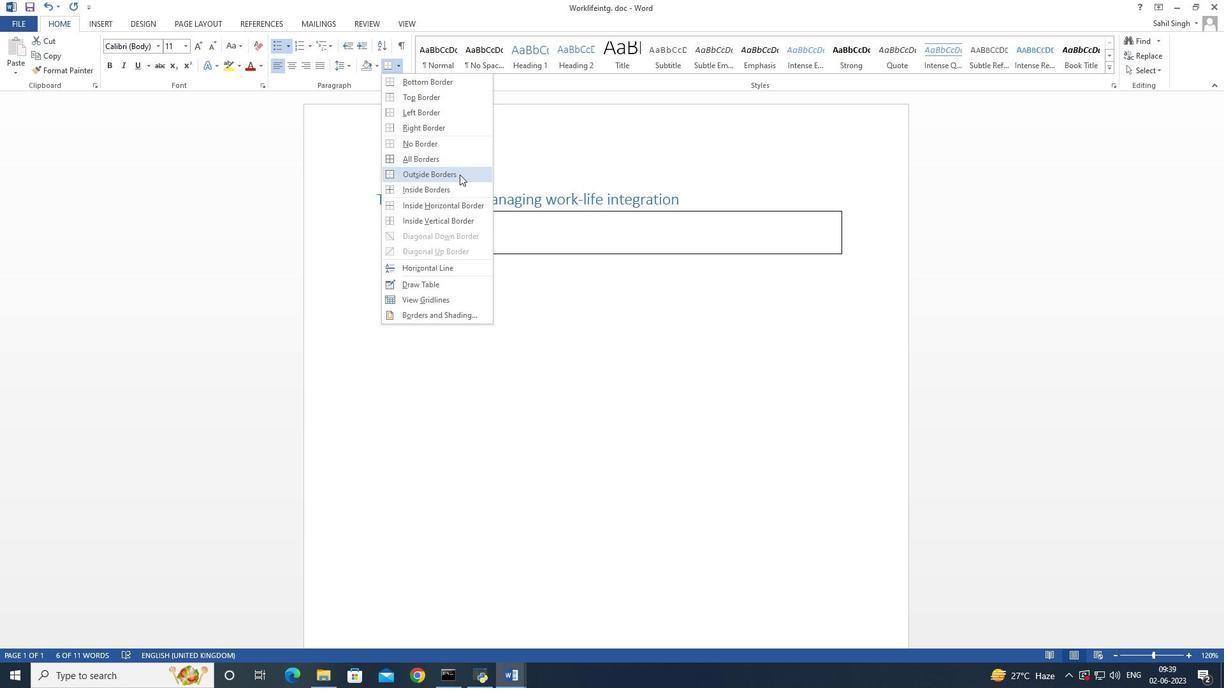 
Action: Mouse pressed left at (461, 174)
Screenshot: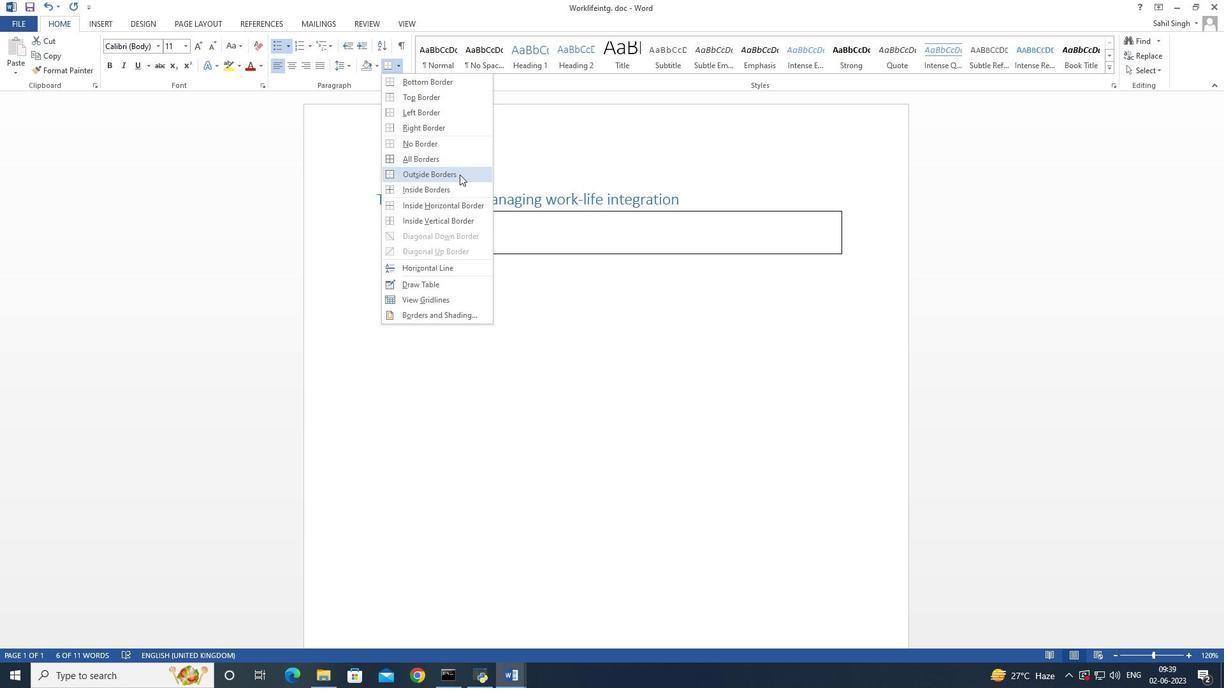 
Action: Mouse moved to (592, 383)
Screenshot: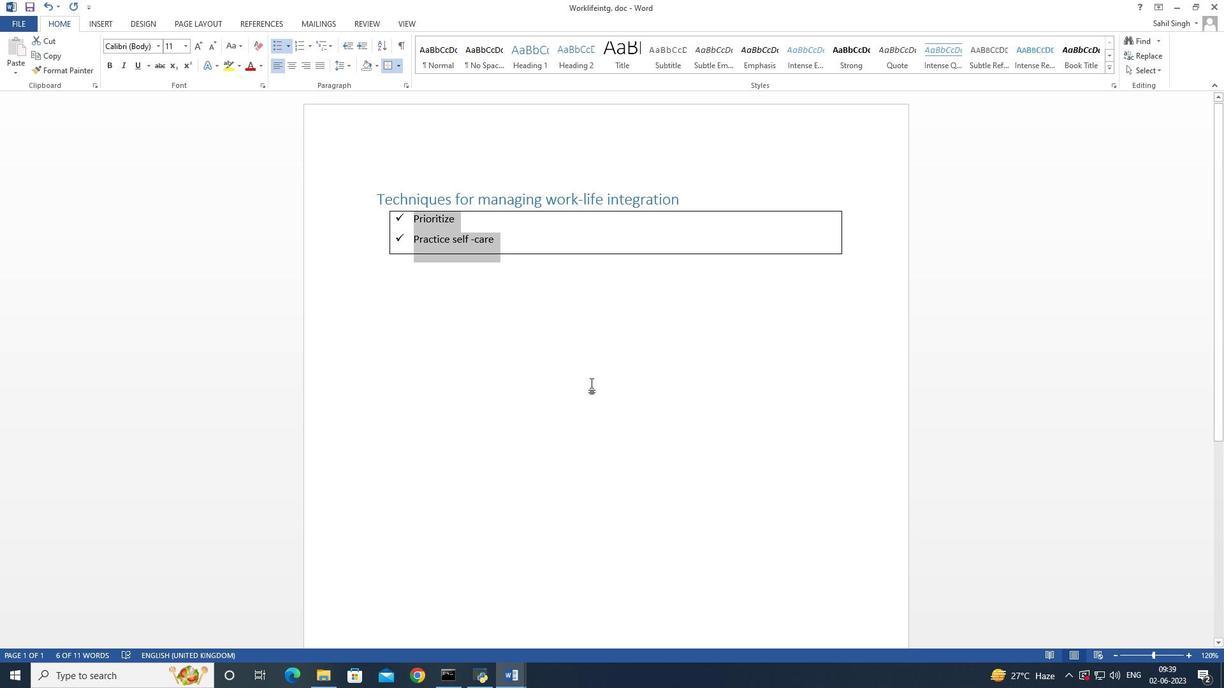 
Action: Mouse pressed left at (592, 383)
Screenshot: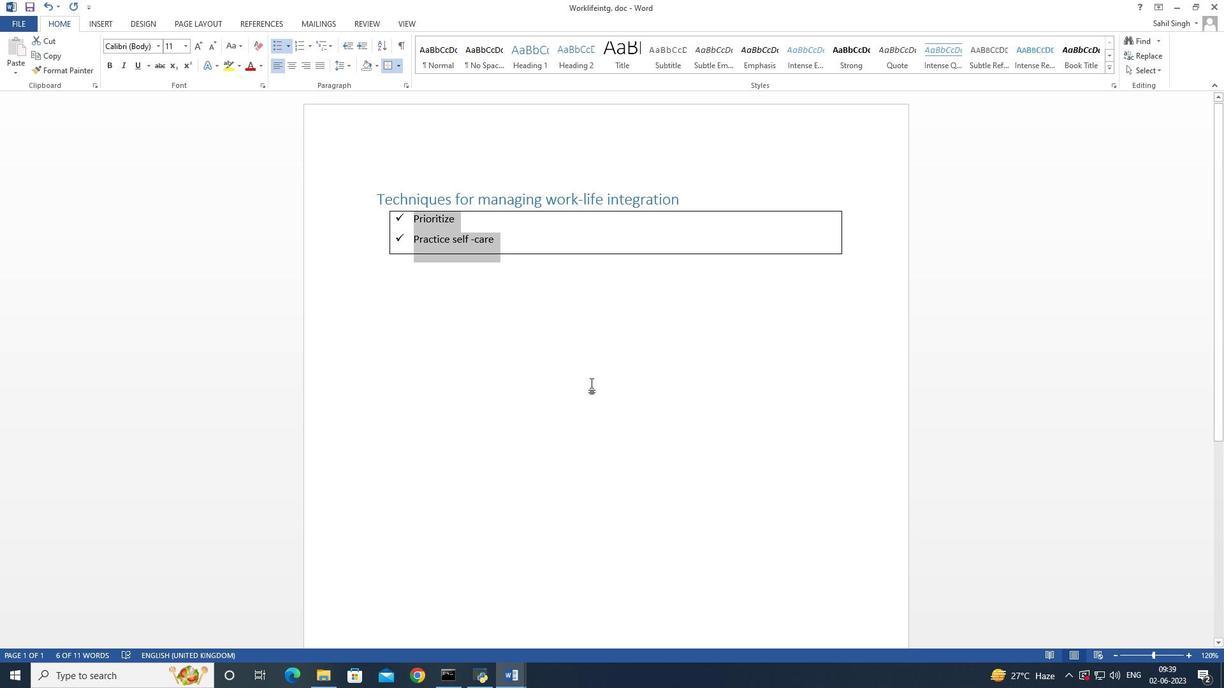 
Action: Mouse moved to (689, 198)
Screenshot: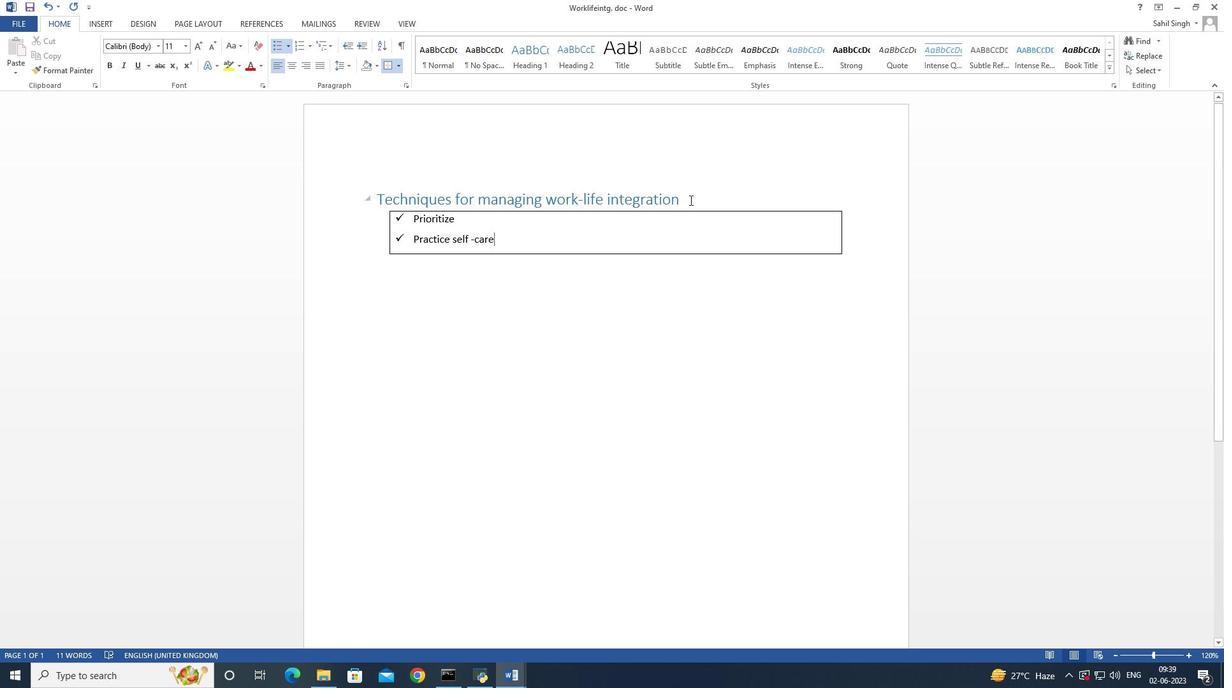 
Action: Mouse pressed left at (690, 199)
Screenshot: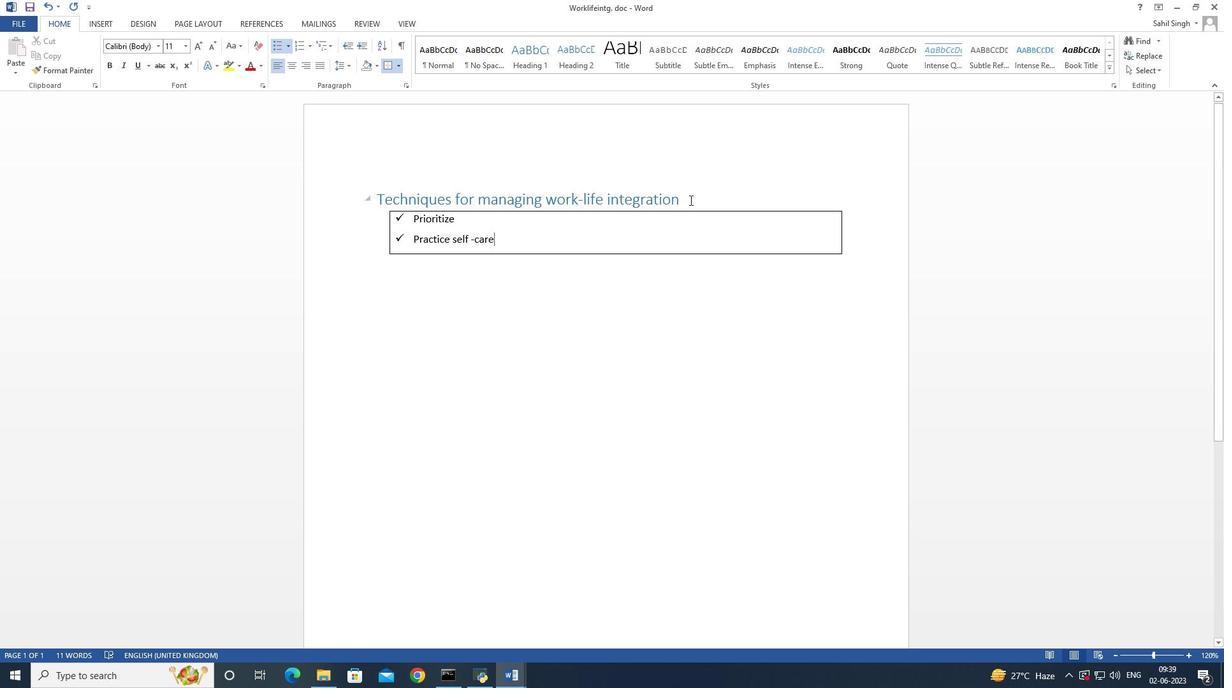 
Action: Mouse moved to (439, 161)
Screenshot: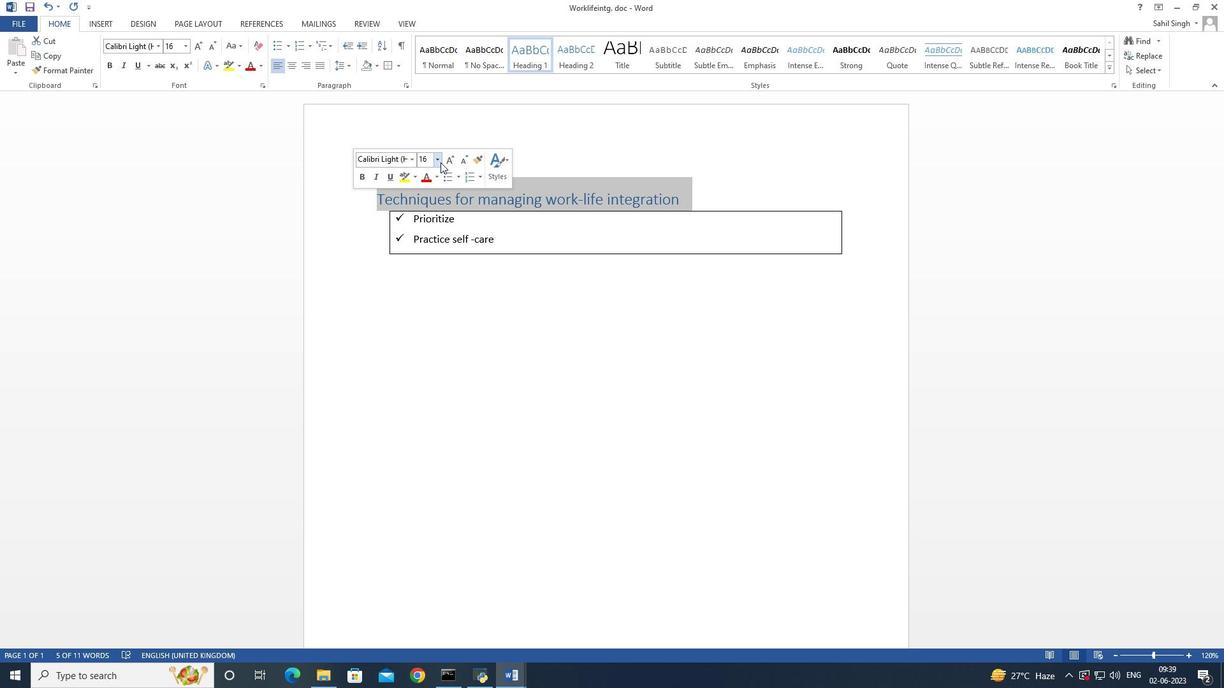 
Action: Mouse pressed left at (439, 161)
Screenshot: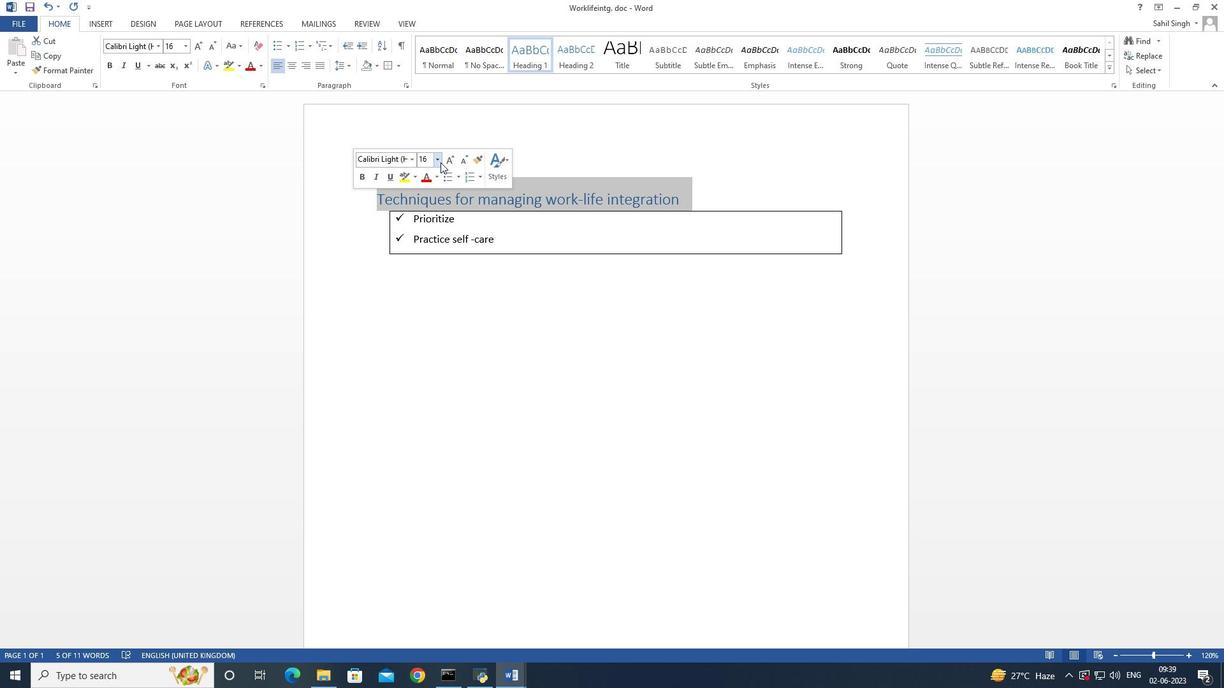 
Action: Mouse moved to (434, 304)
Screenshot: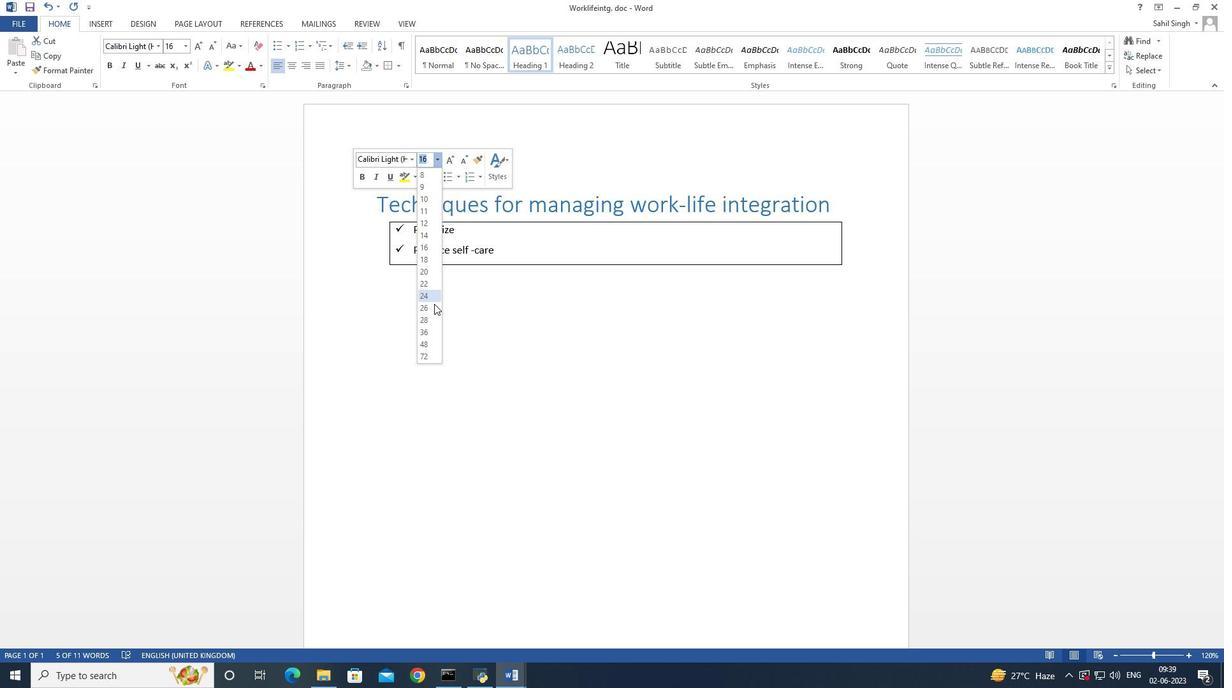 
Action: Mouse pressed left at (434, 304)
Screenshot: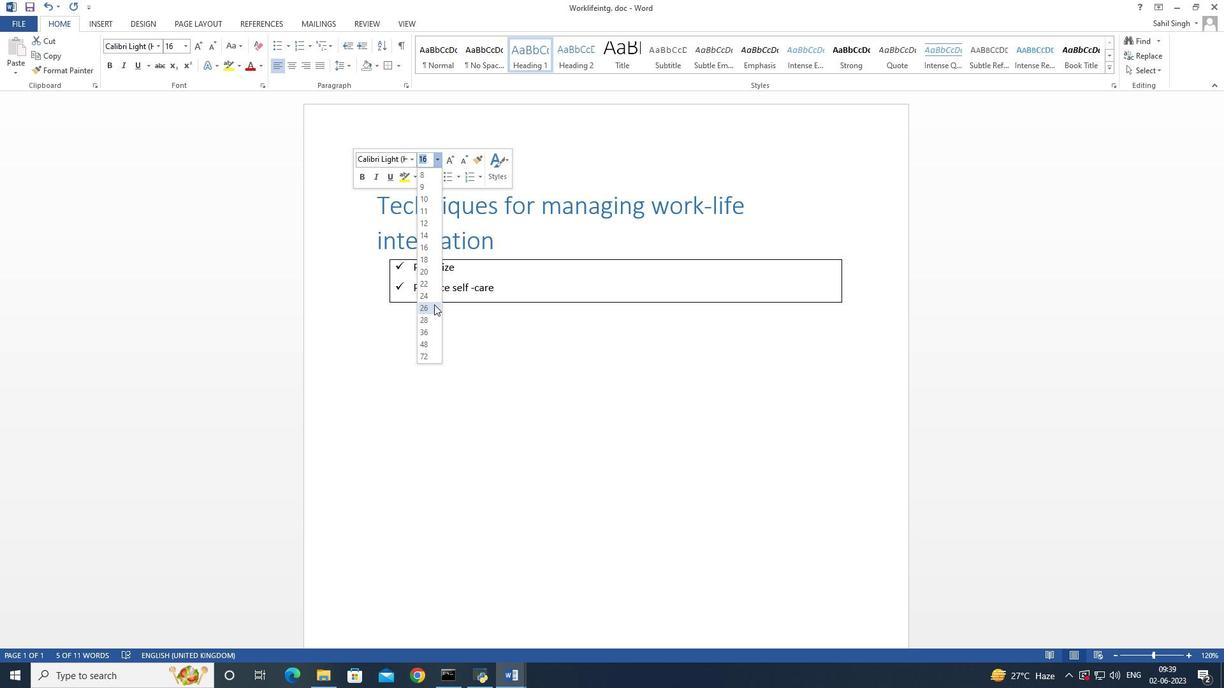 
Action: Mouse moved to (658, 335)
Screenshot: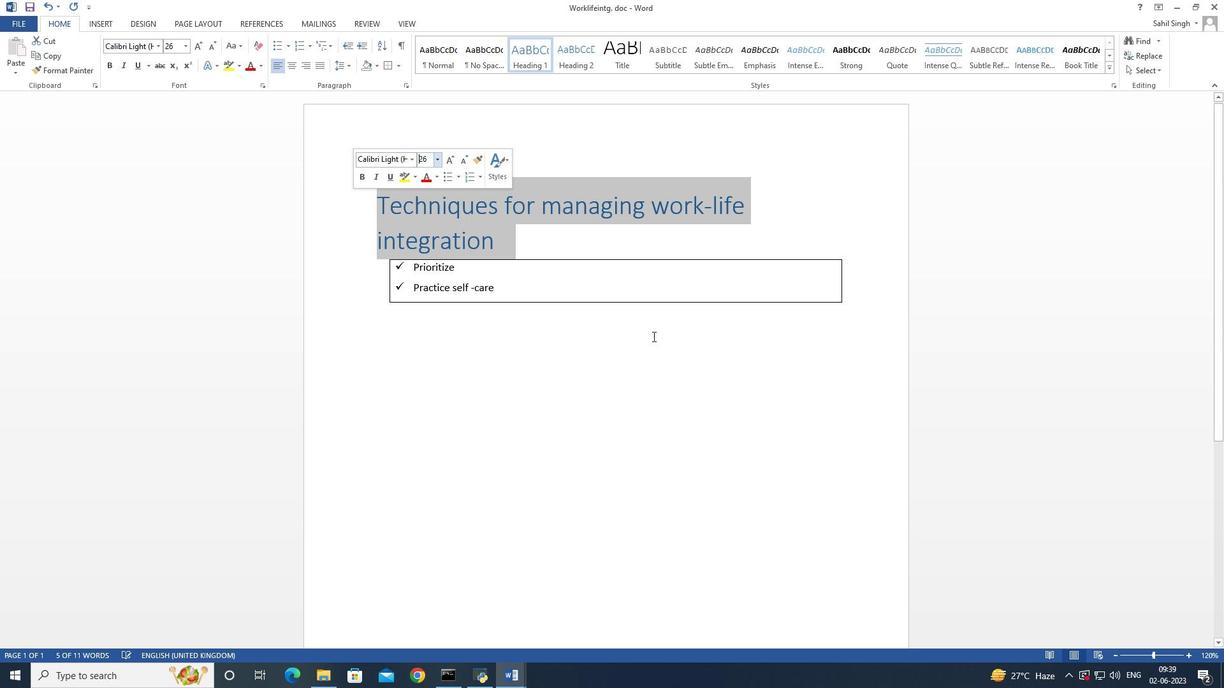 
Action: Mouse pressed left at (658, 335)
Screenshot: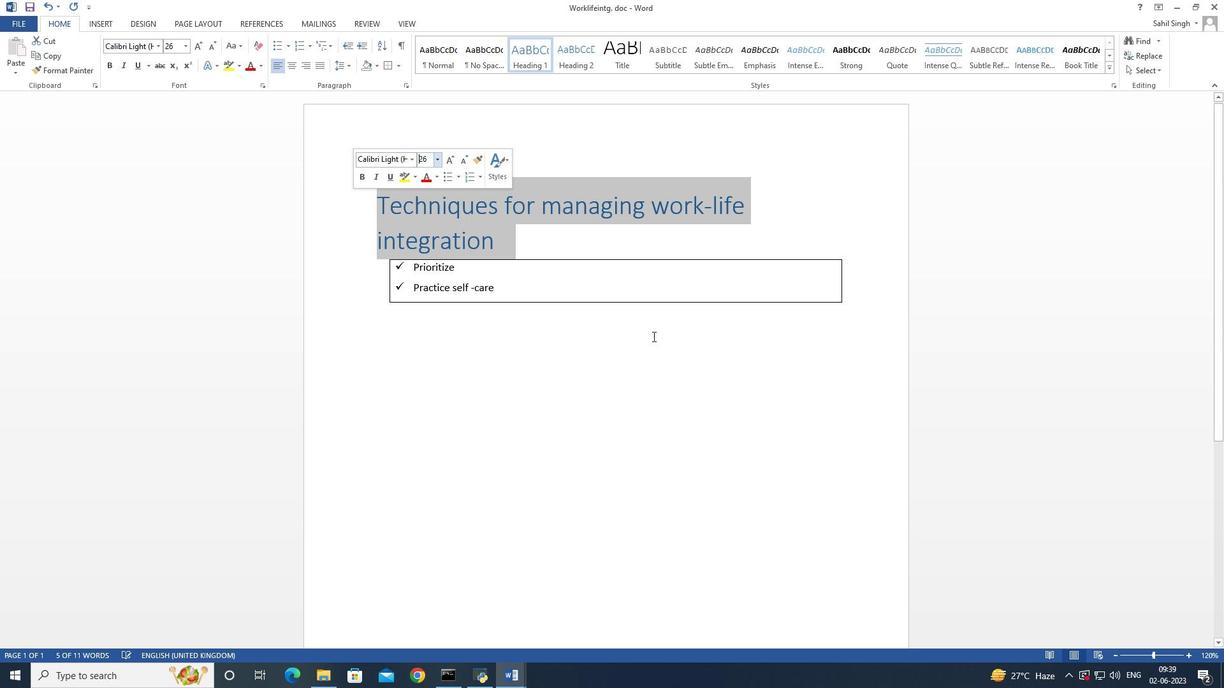 
Action: Mouse moved to (583, 214)
Screenshot: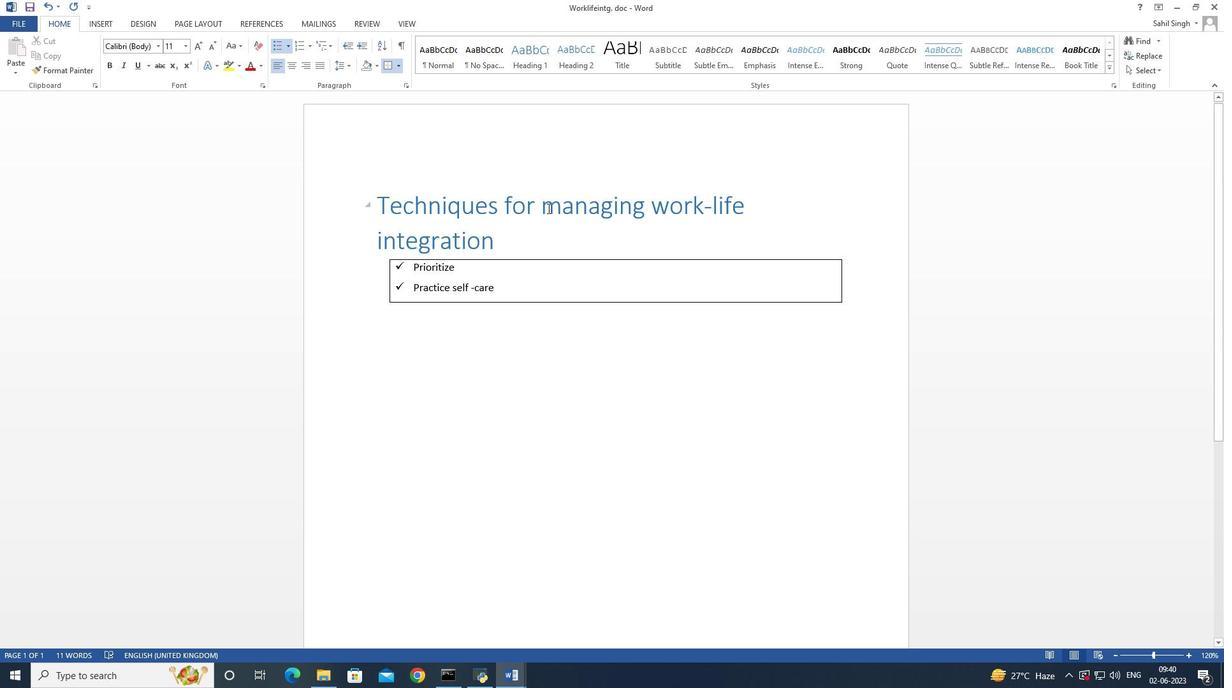 
Action: Mouse scrolled (583, 214) with delta (0, 0)
Screenshot: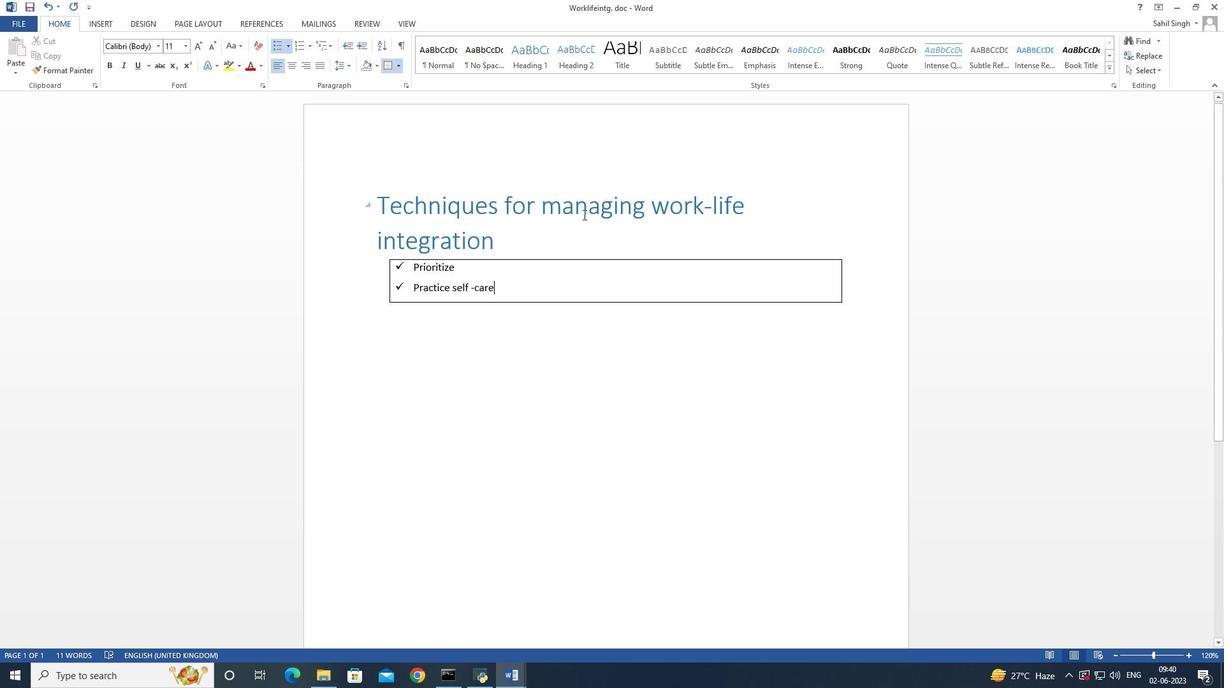 
Action: Mouse moved to (584, 214)
Screenshot: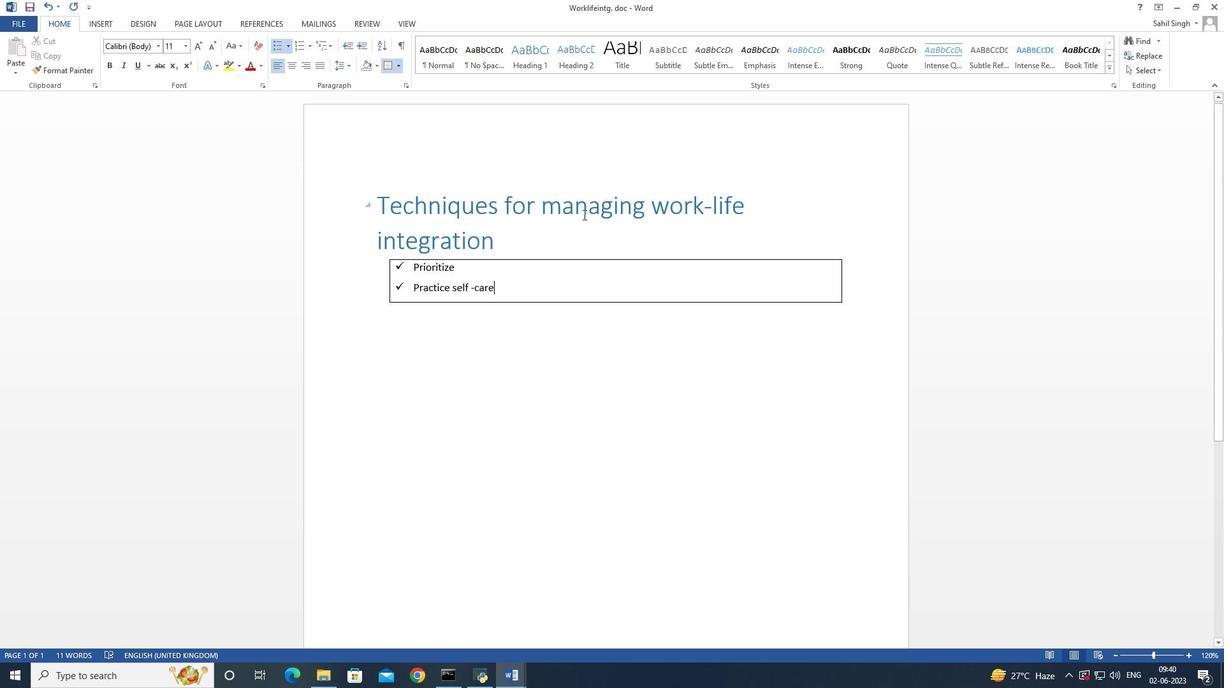 
Action: Mouse scrolled (584, 214) with delta (0, 0)
Screenshot: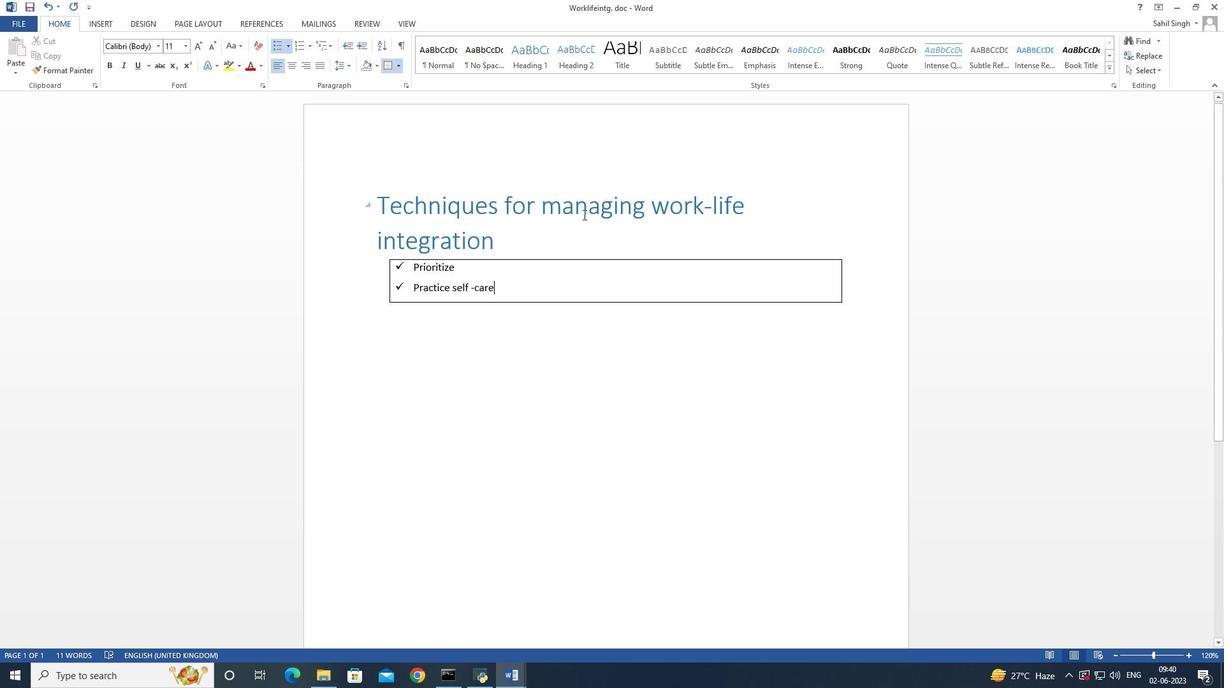 
Action: Mouse moved to (595, 225)
Screenshot: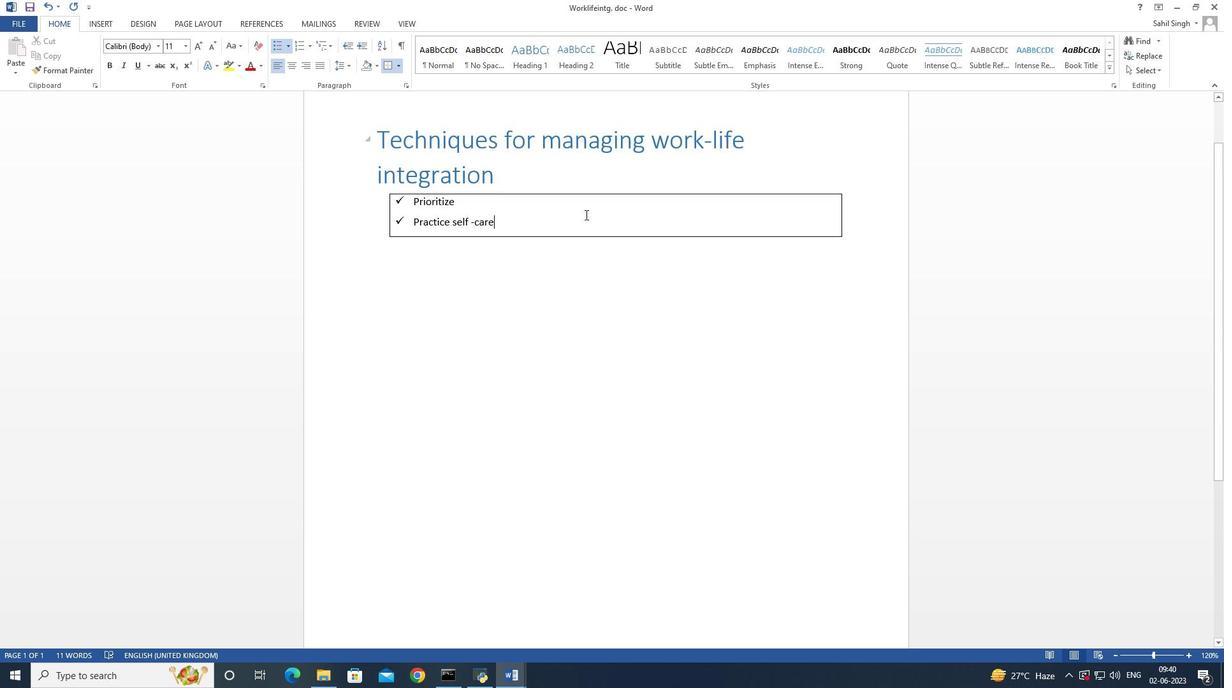 
Action: Mouse scrolled (595, 226) with delta (0, 0)
Screenshot: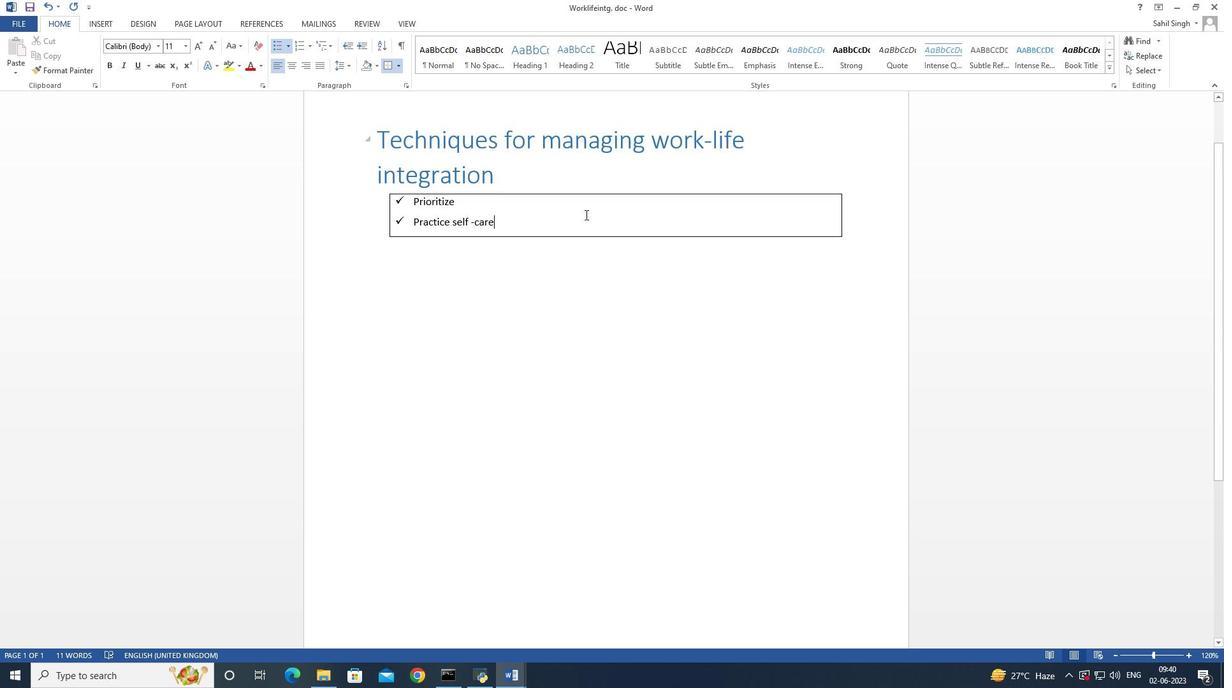 
Action: Mouse moved to (605, 239)
Screenshot: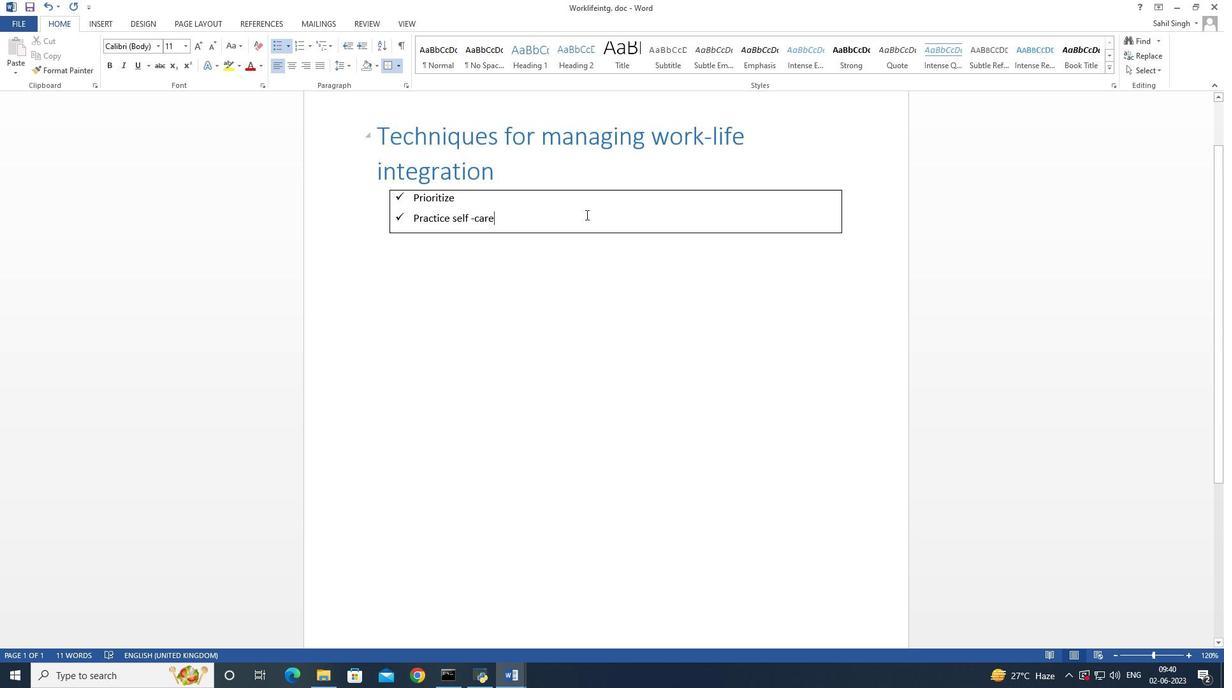 
Action: Mouse scrolled (605, 239) with delta (0, 0)
Screenshot: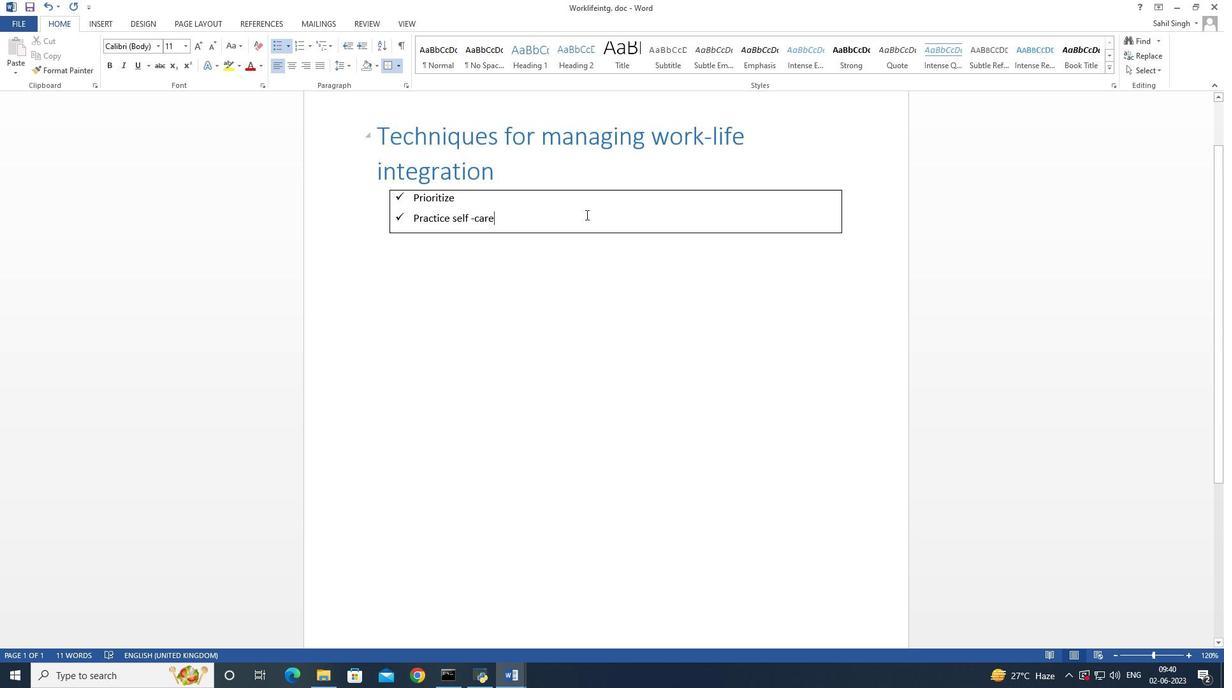 
Action: Mouse moved to (621, 257)
Screenshot: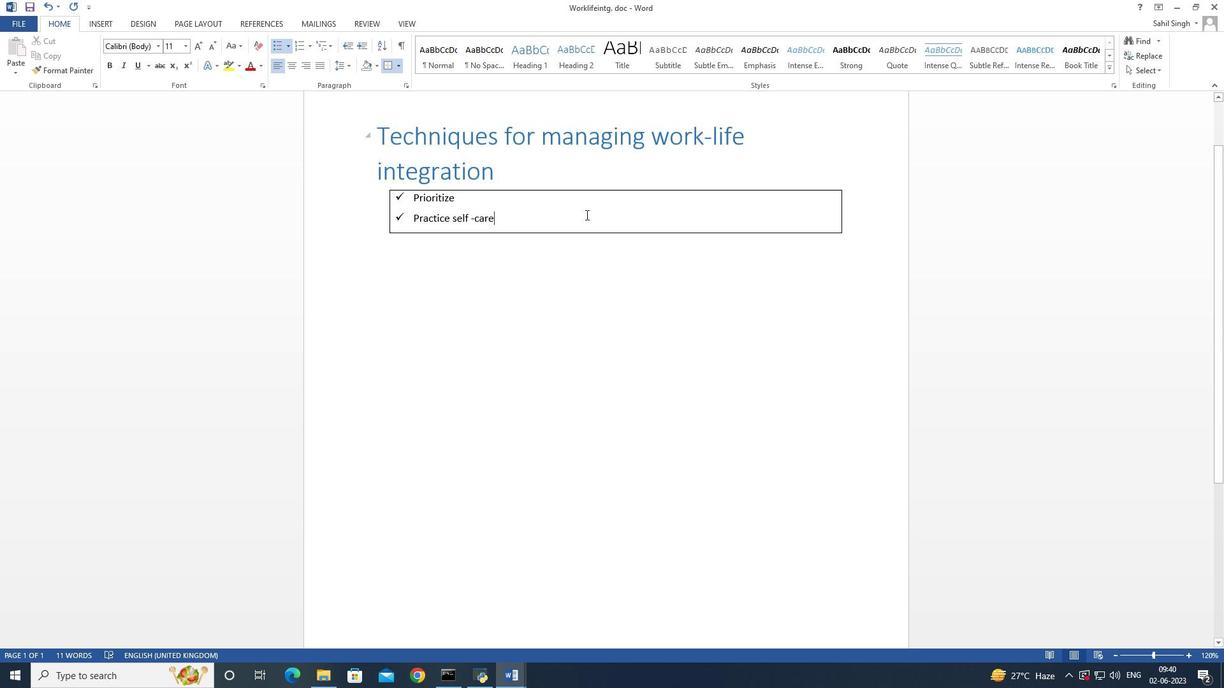 
Action: Mouse scrolled (621, 257) with delta (0, 0)
Screenshot: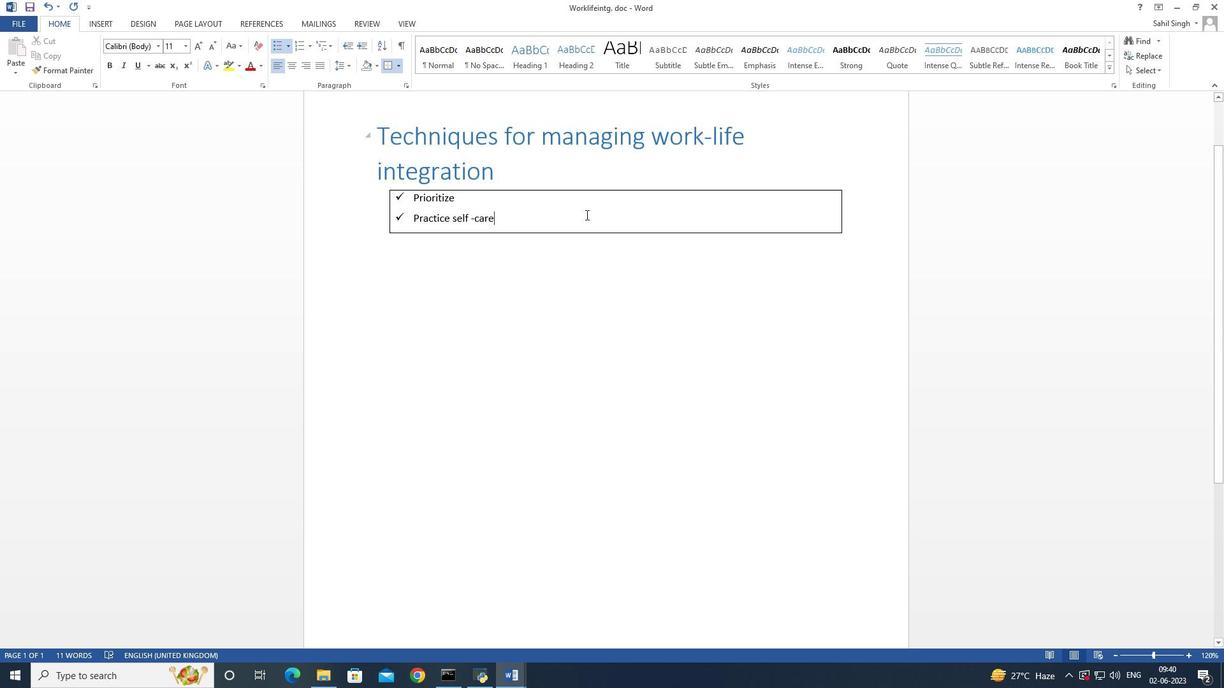 
Action: Mouse moved to (636, 271)
Screenshot: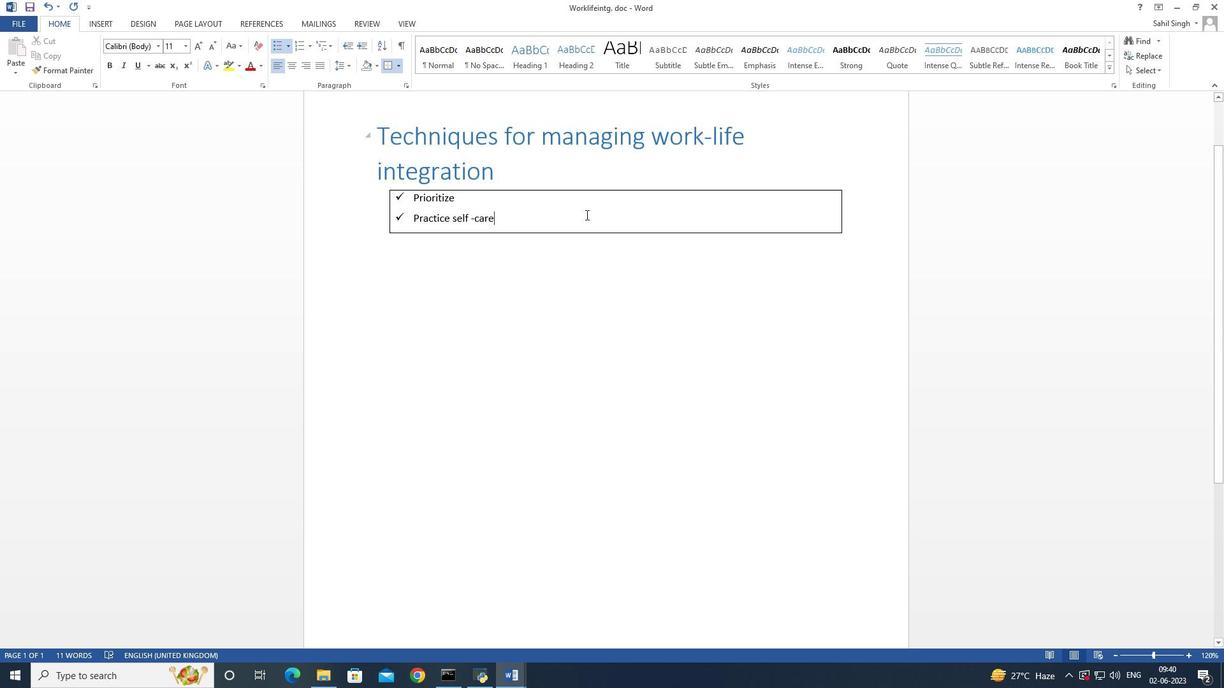 
Action: Mouse scrolled (636, 272) with delta (0, 0)
Screenshot: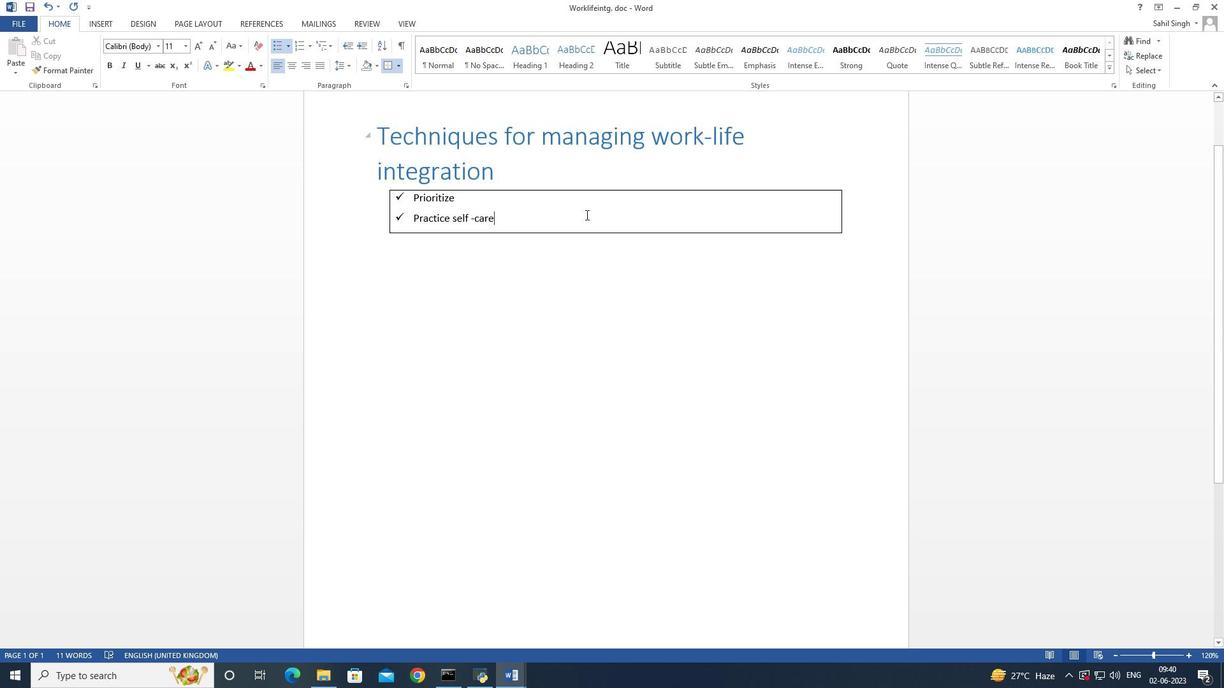
Action: Mouse moved to (656, 293)
Screenshot: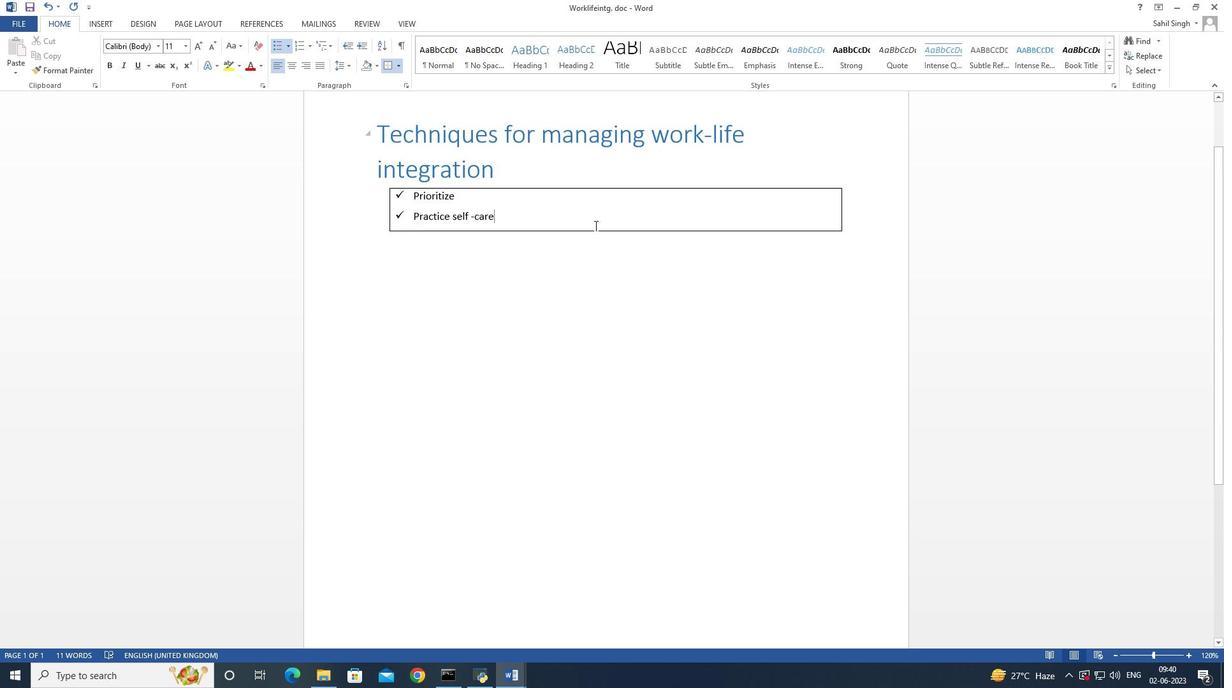 
Action: Mouse scrolled (656, 294) with delta (0, 0)
Screenshot: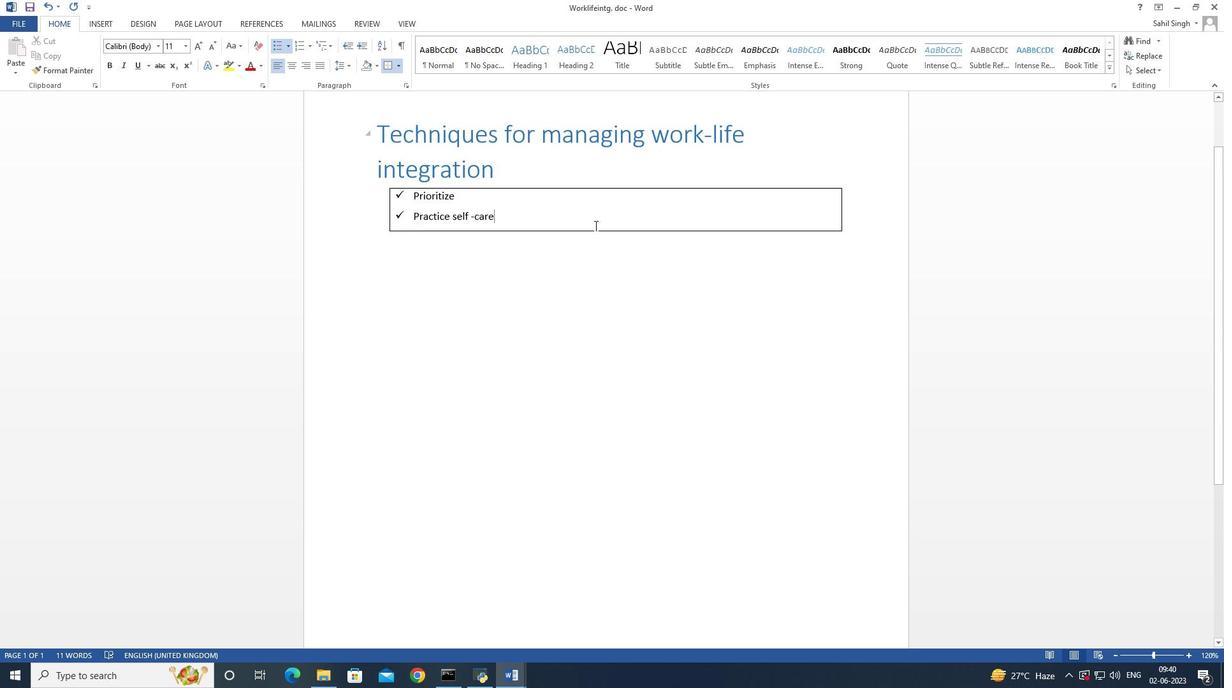 
Action: Mouse moved to (802, 189)
Screenshot: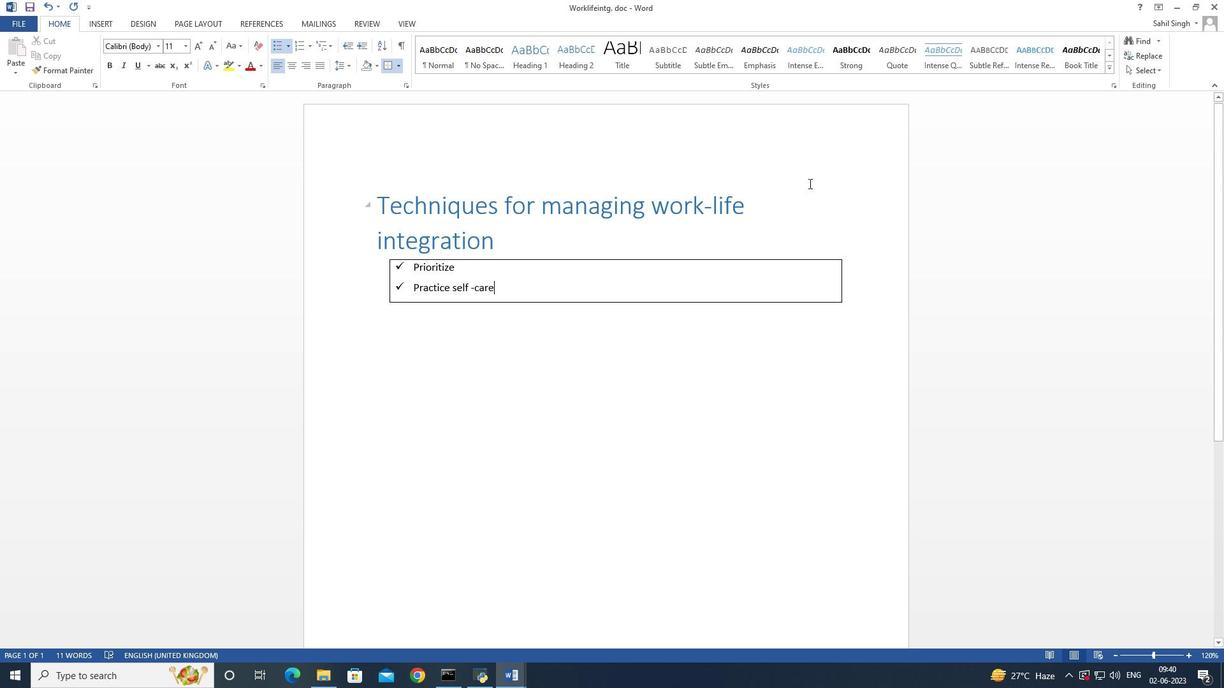 
